 Task: Compose an email to Neane Keane with the subject 'New Team Member' and attach contacts to be added to the team member list.
Action: Mouse moved to (61, 71)
Screenshot: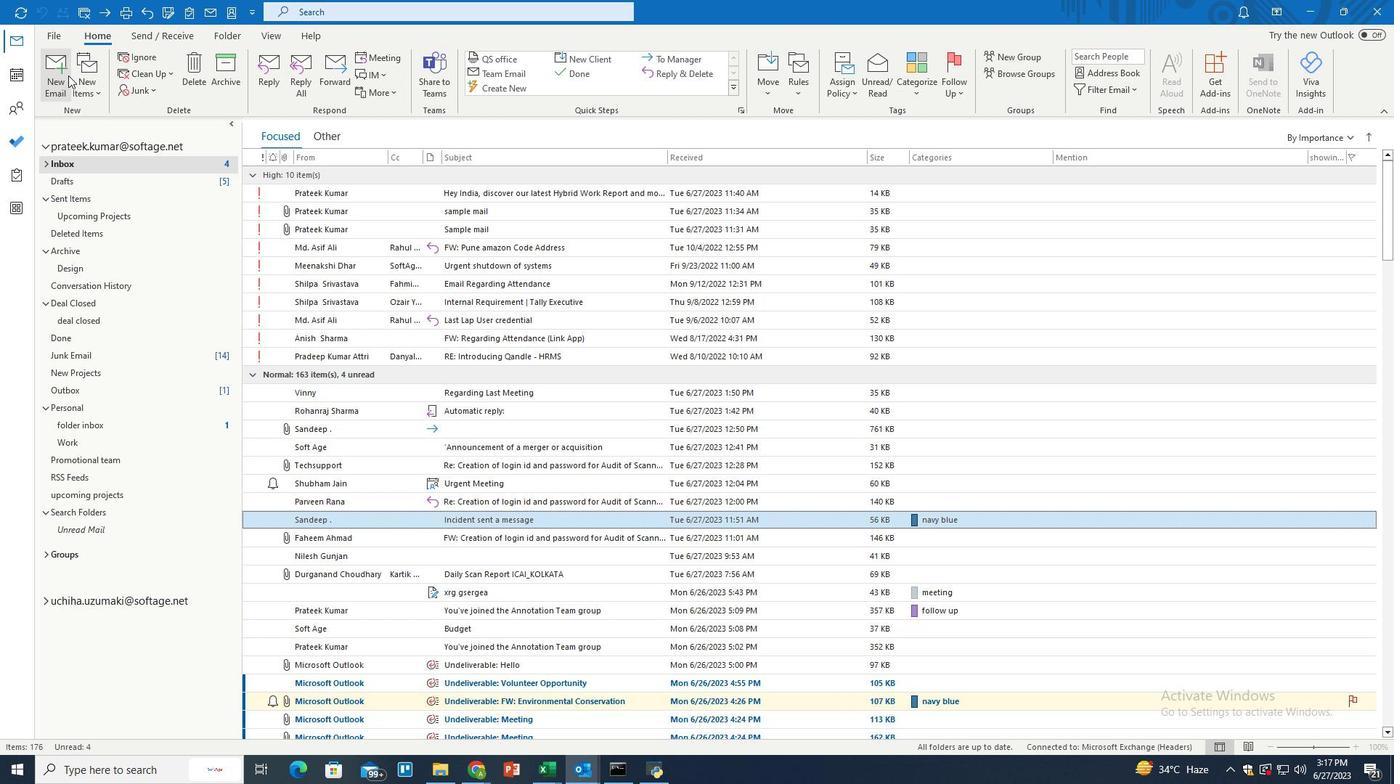 
Action: Mouse pressed left at (61, 71)
Screenshot: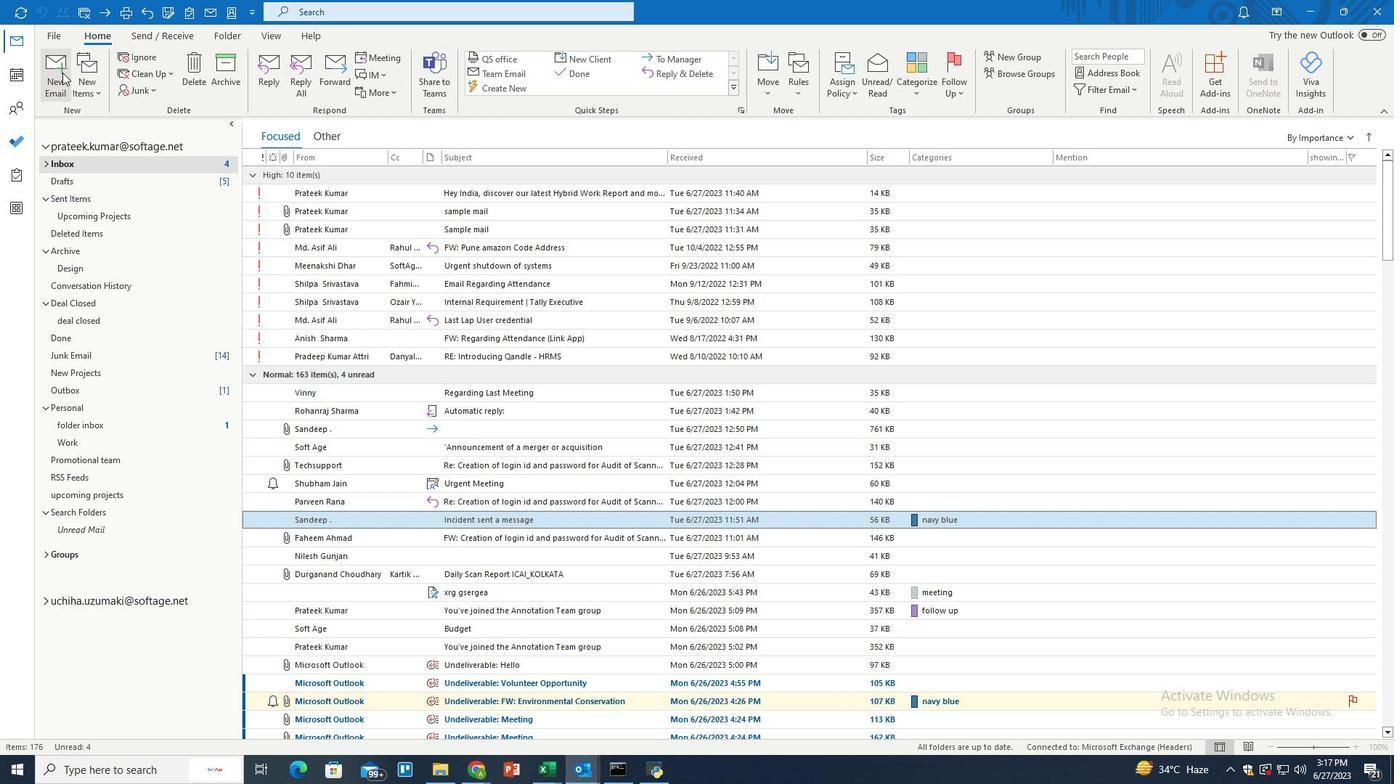 
Action: Mouse moved to (198, 169)
Screenshot: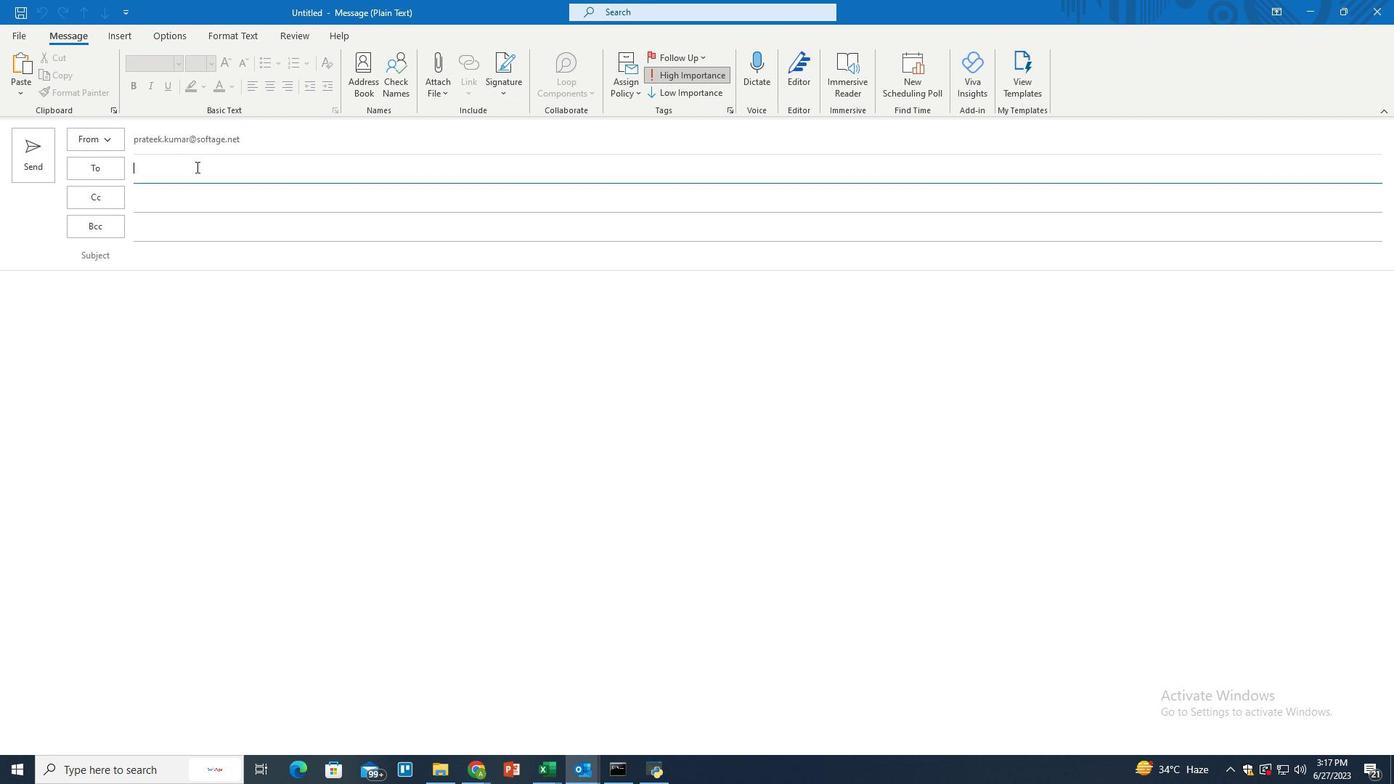
Action: Mouse pressed left at (198, 169)
Screenshot: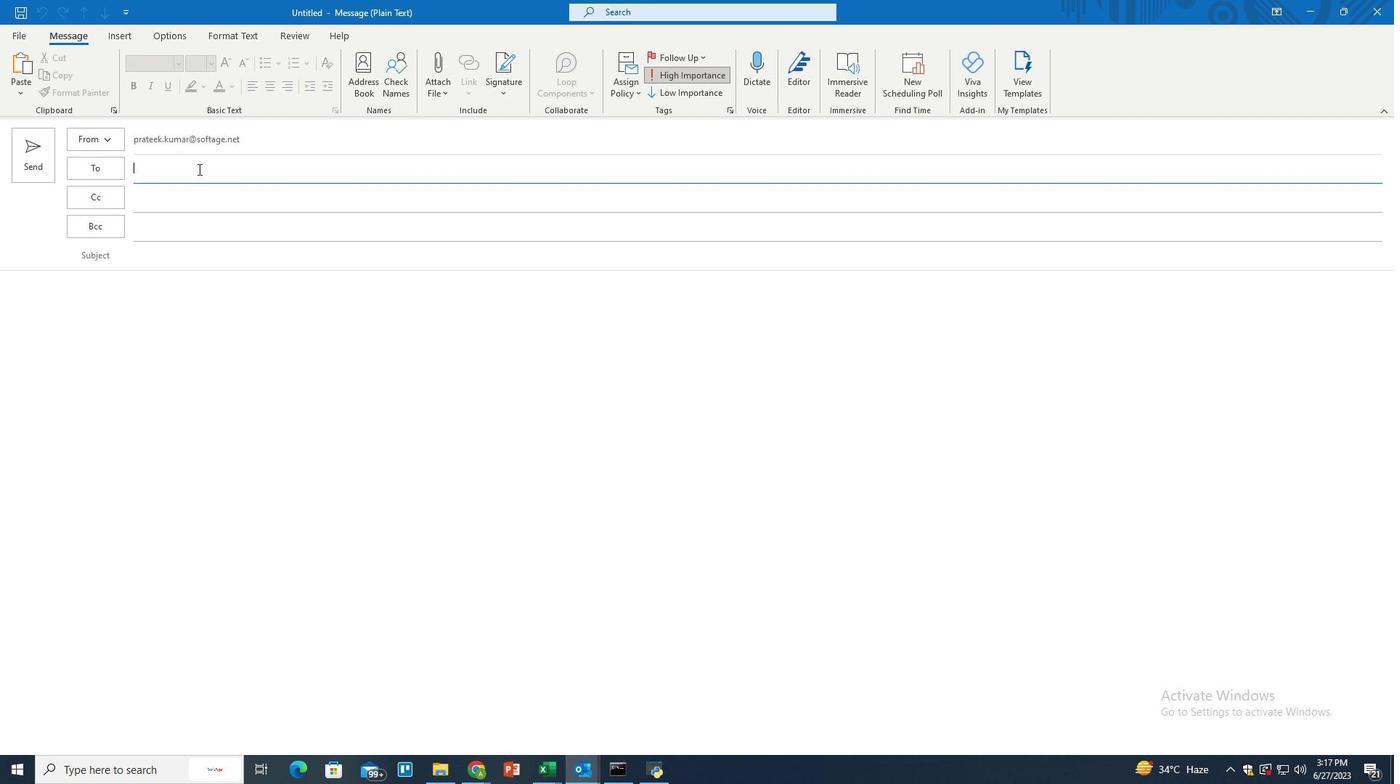 
Action: Key pressed neane<Key.enter>
Screenshot: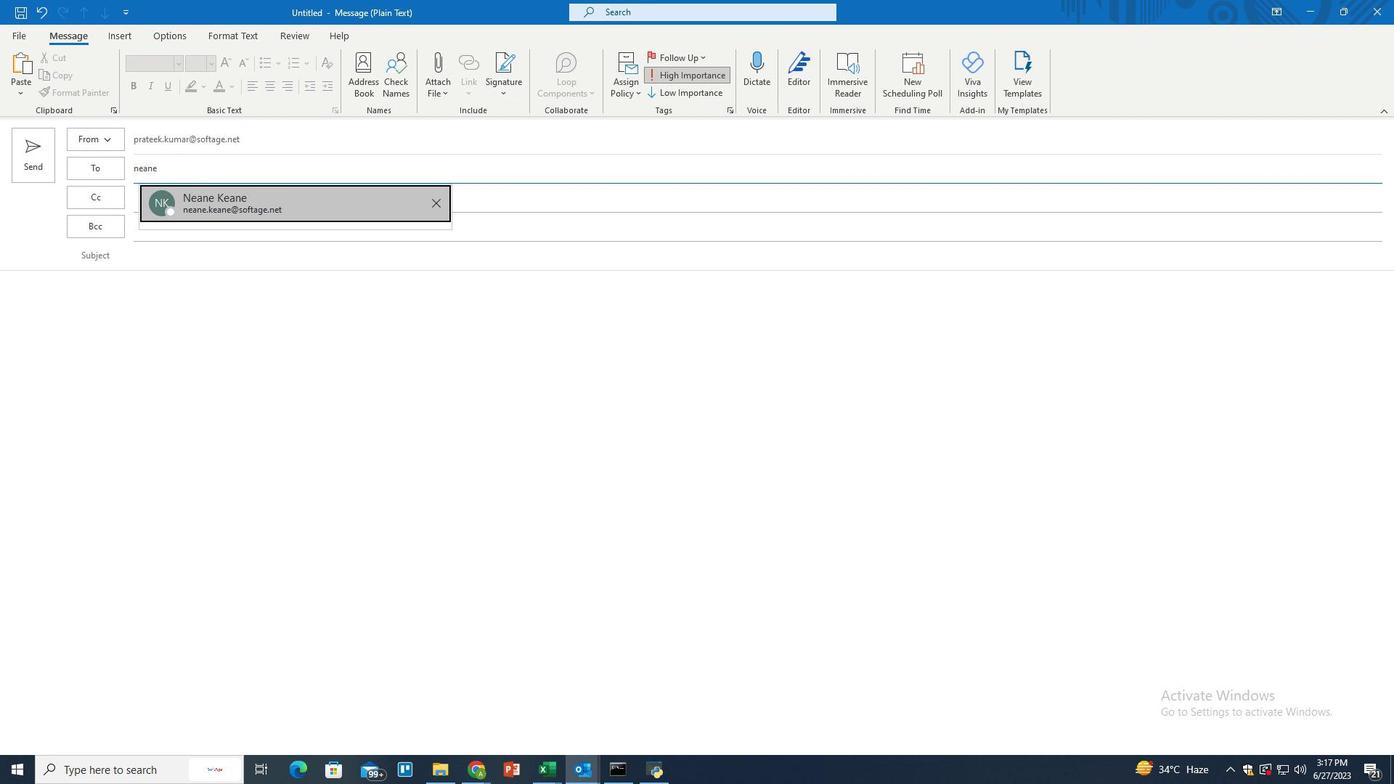 
Action: Mouse moved to (180, 256)
Screenshot: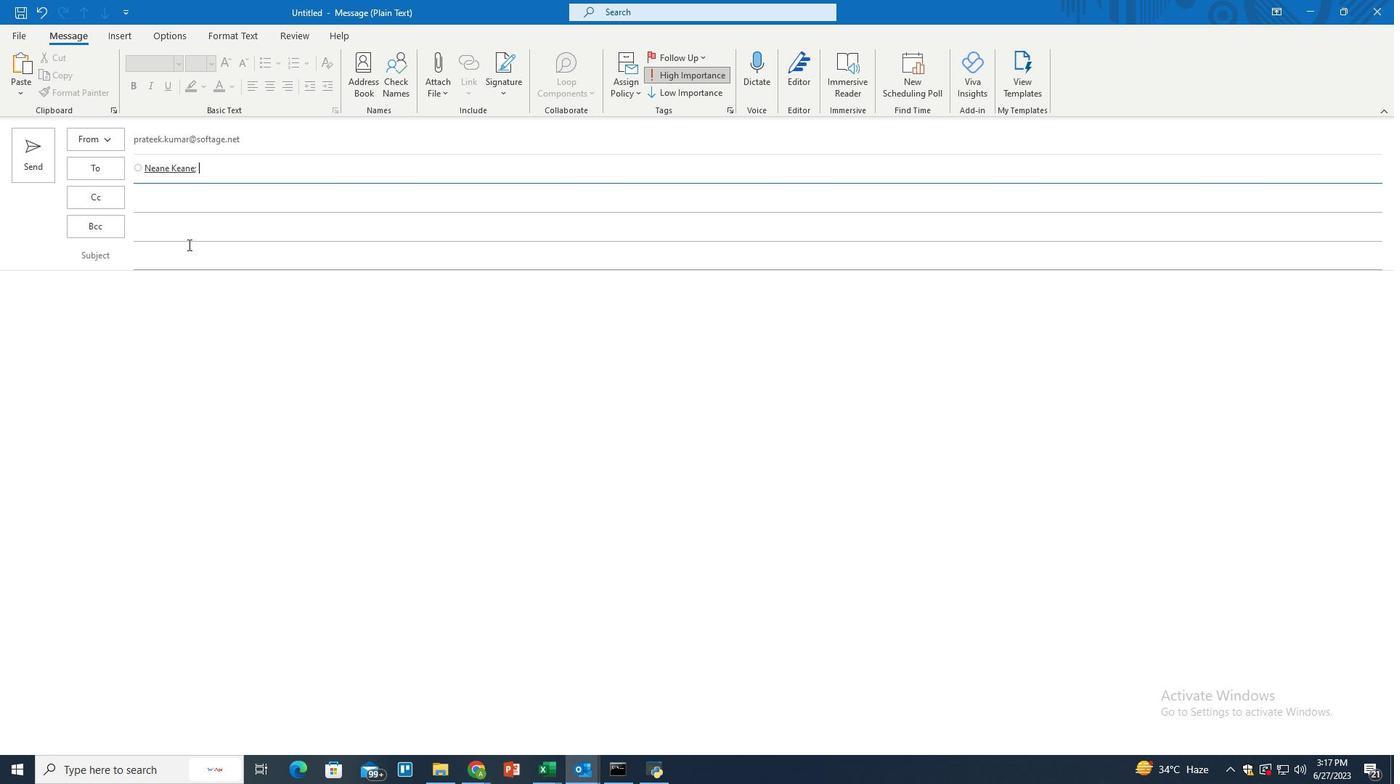 
Action: Mouse pressed left at (180, 256)
Screenshot: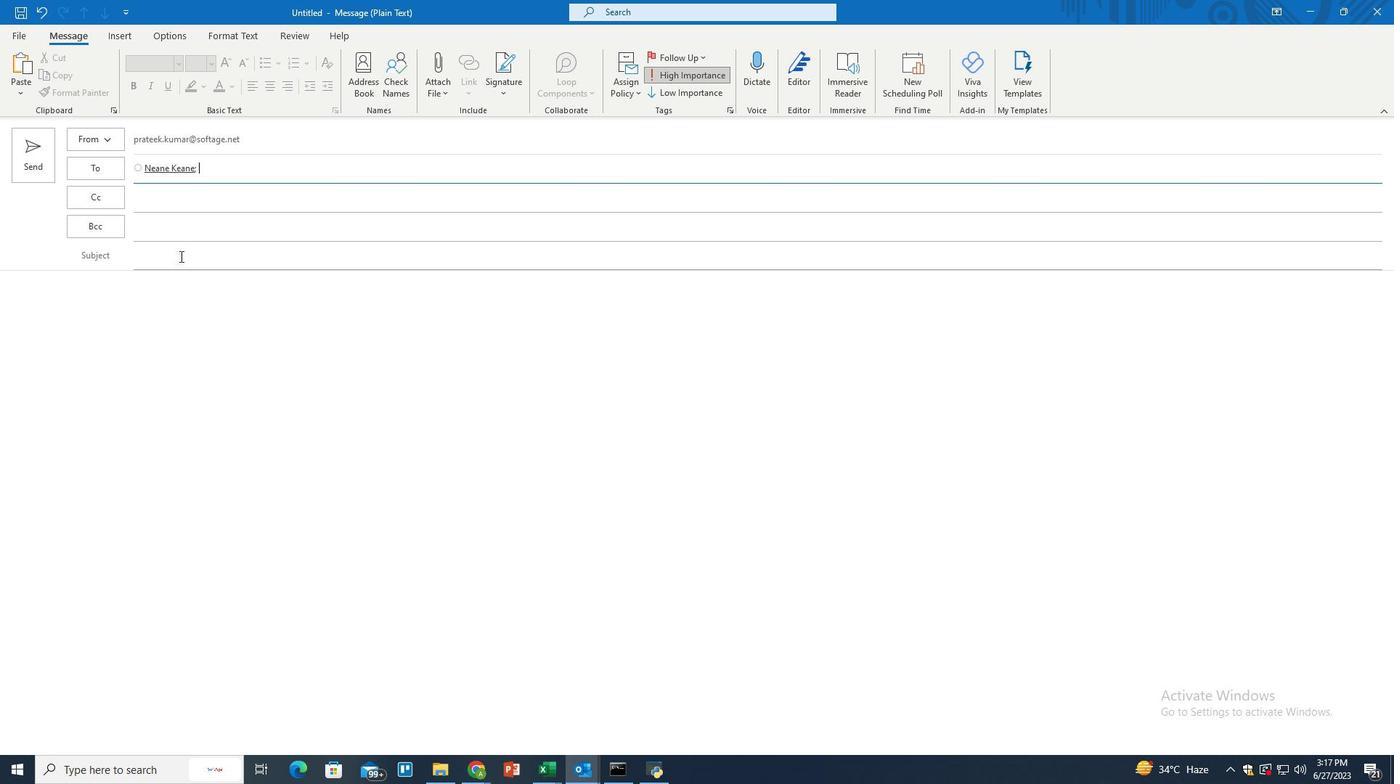 
Action: Key pressed <Key.shift>New<Key.space><Key.shift>Team<Key.space><Key.shift>Member
Screenshot: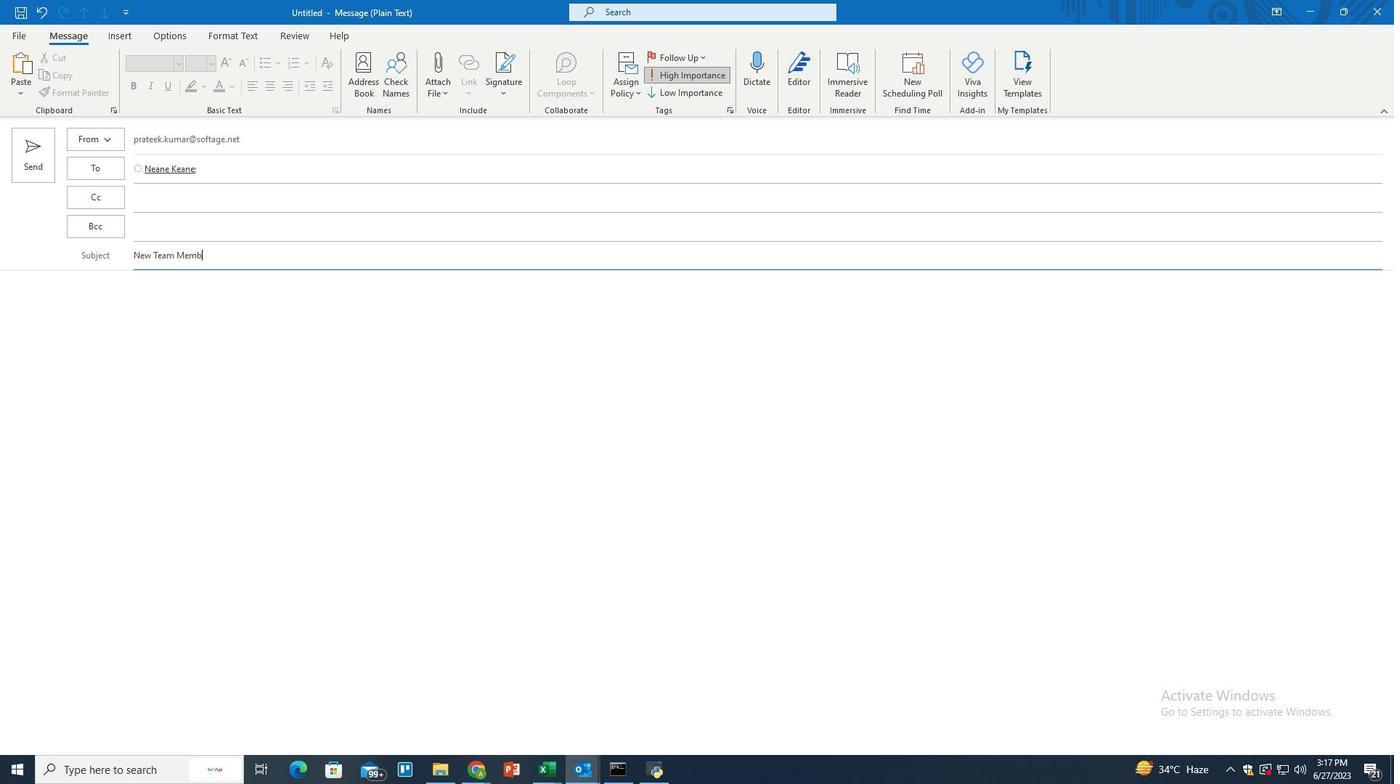 
Action: Mouse moved to (189, 329)
Screenshot: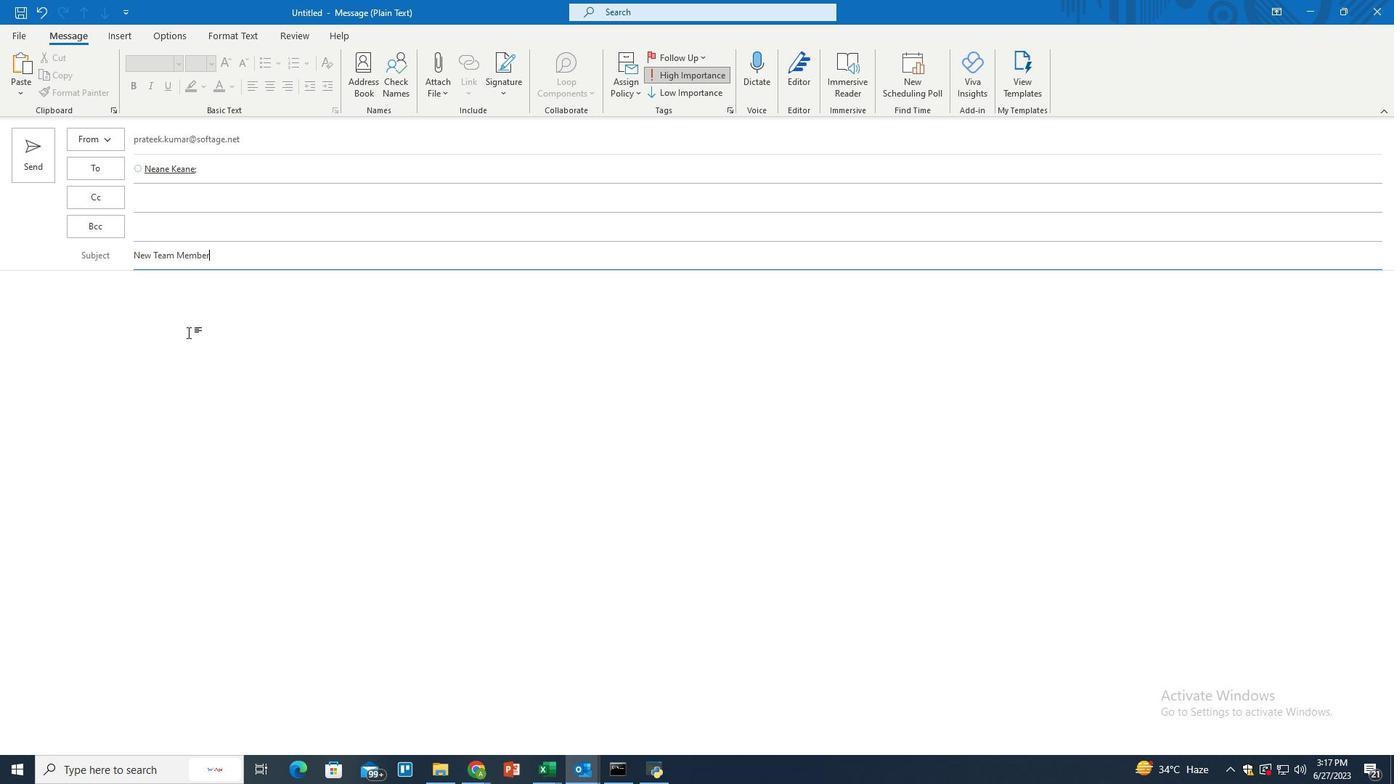 
Action: Mouse pressed left at (189, 329)
Screenshot: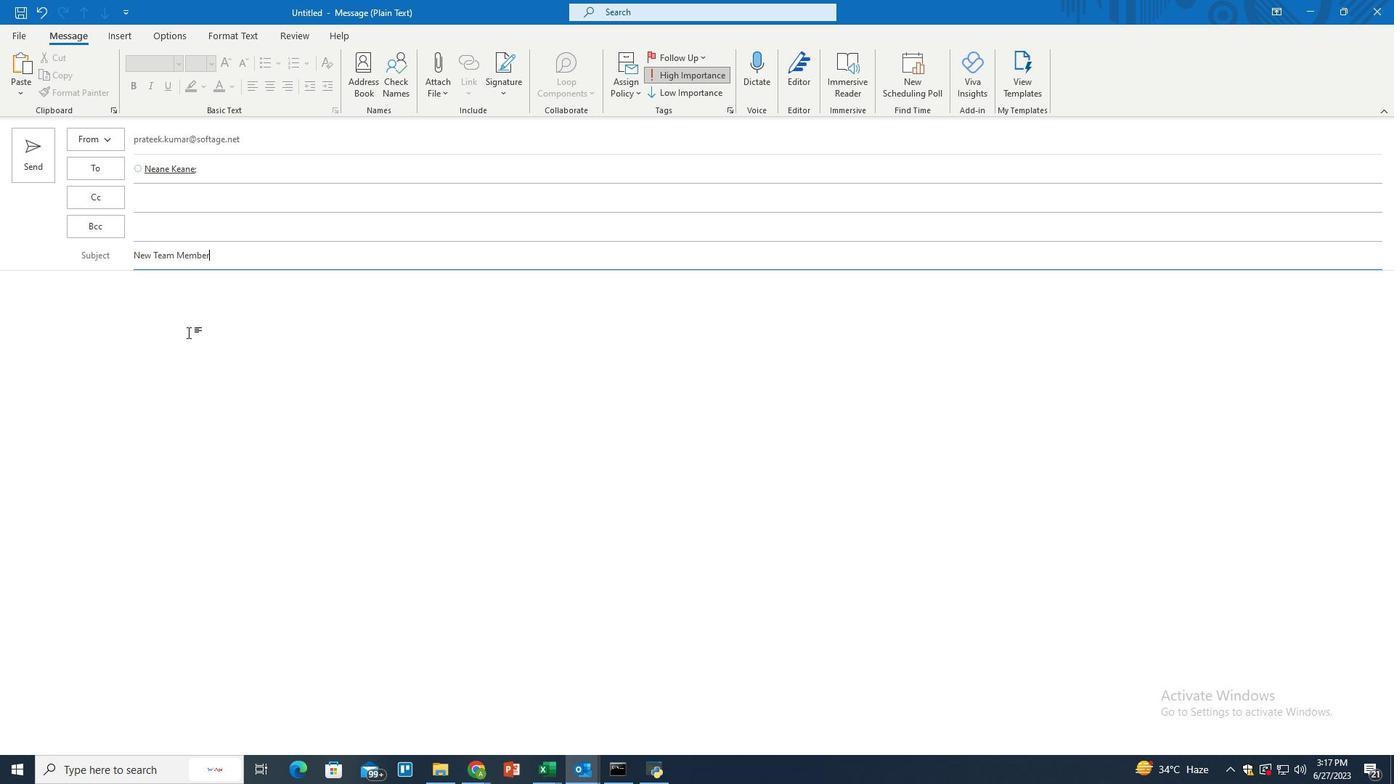 
Action: Key pressed <Key.shift>Dear<Key.space><Key.shift>Neane,<Key.space><Key.shift>Kindly<Key.space>add<Key.space>the<Key.space>attt<Key.backspace>ached<Key.space>contacts<Key.space>to<Key.space>the<Key.space>new<Key.space>team<Key.space>member<Key.space>list
Screenshot: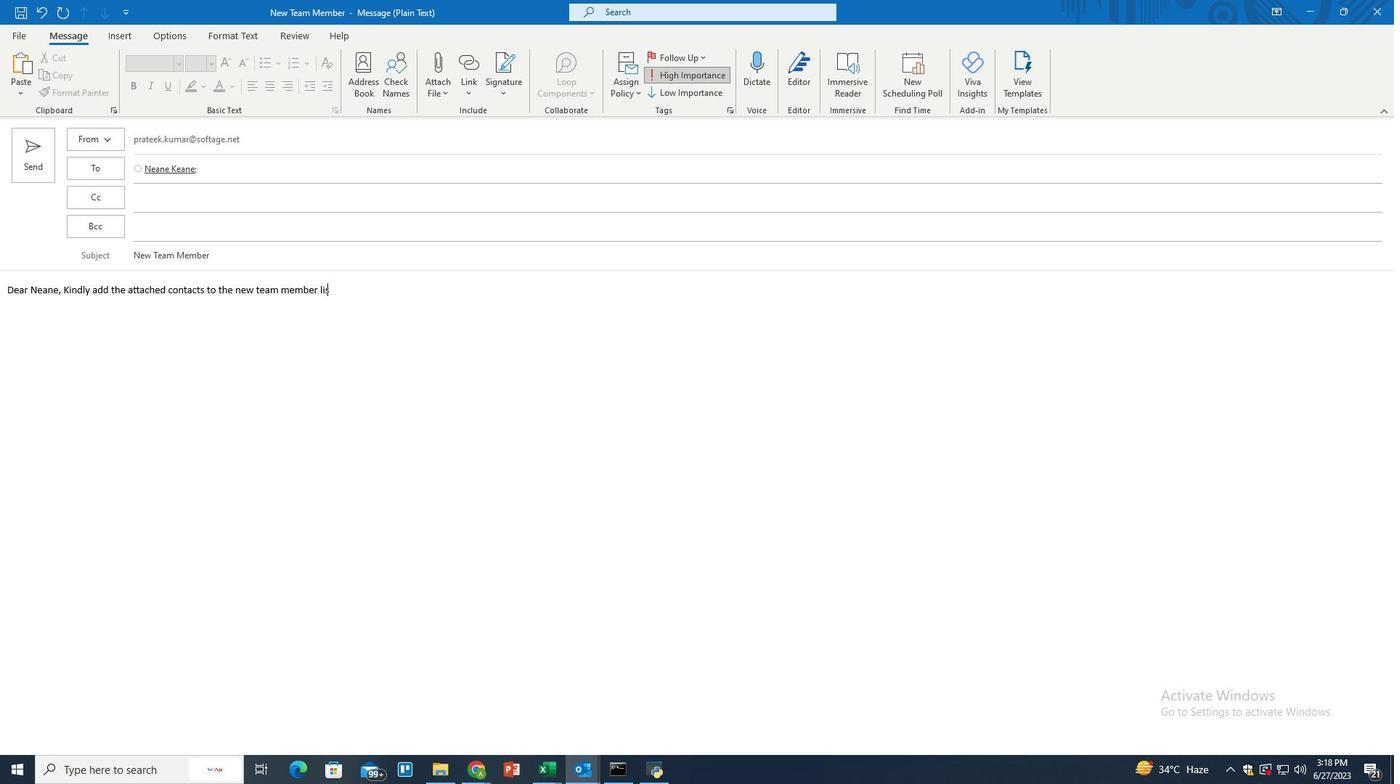 
Action: Mouse moved to (384, 306)
Screenshot: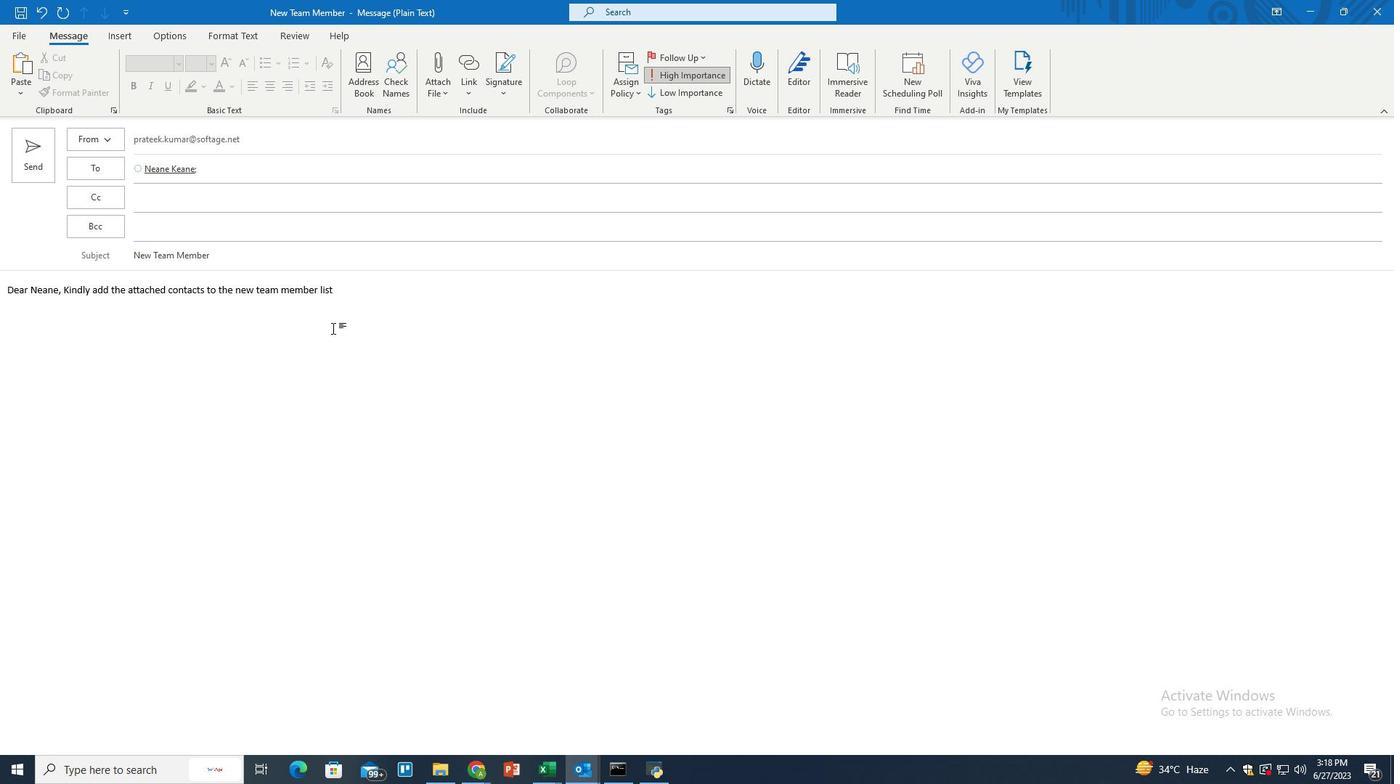 
Action: Mouse pressed left at (384, 306)
Screenshot: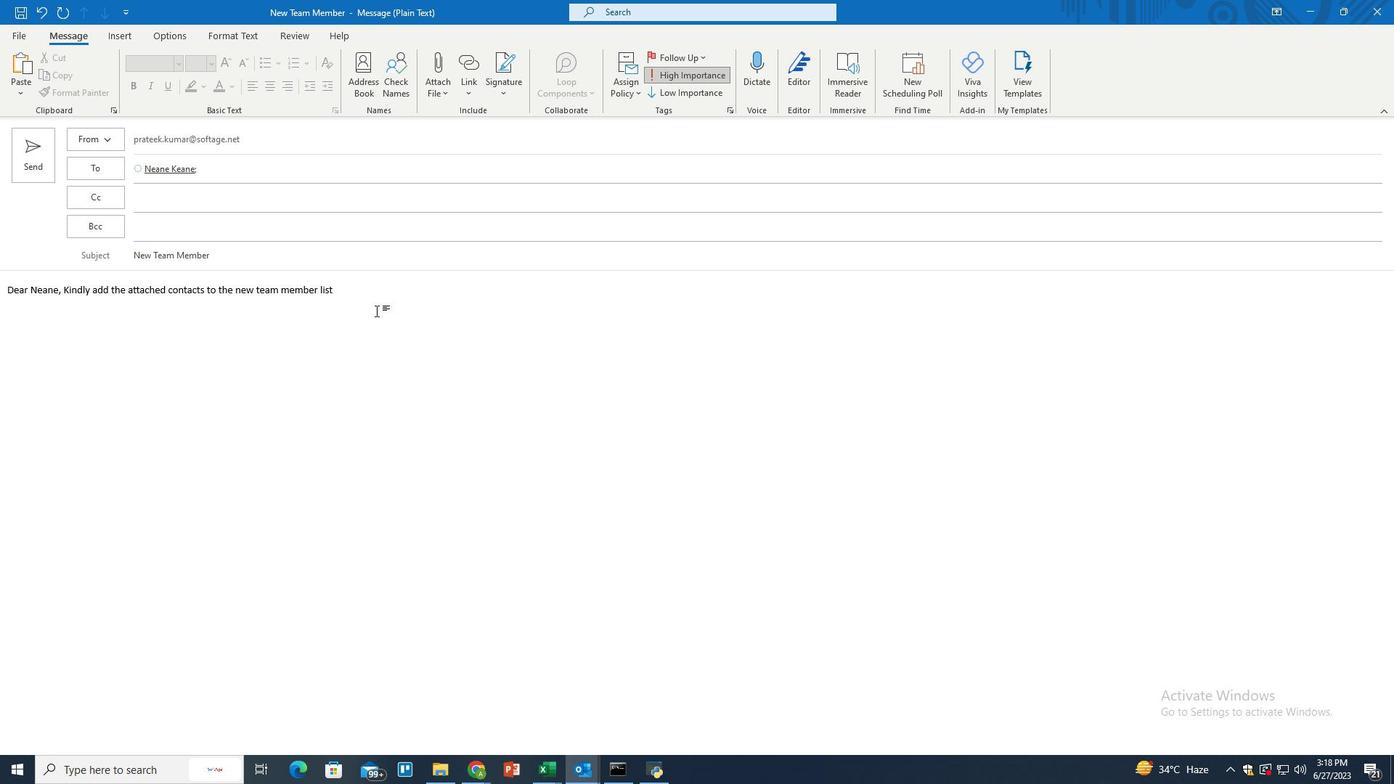 
Action: Mouse moved to (126, 35)
Screenshot: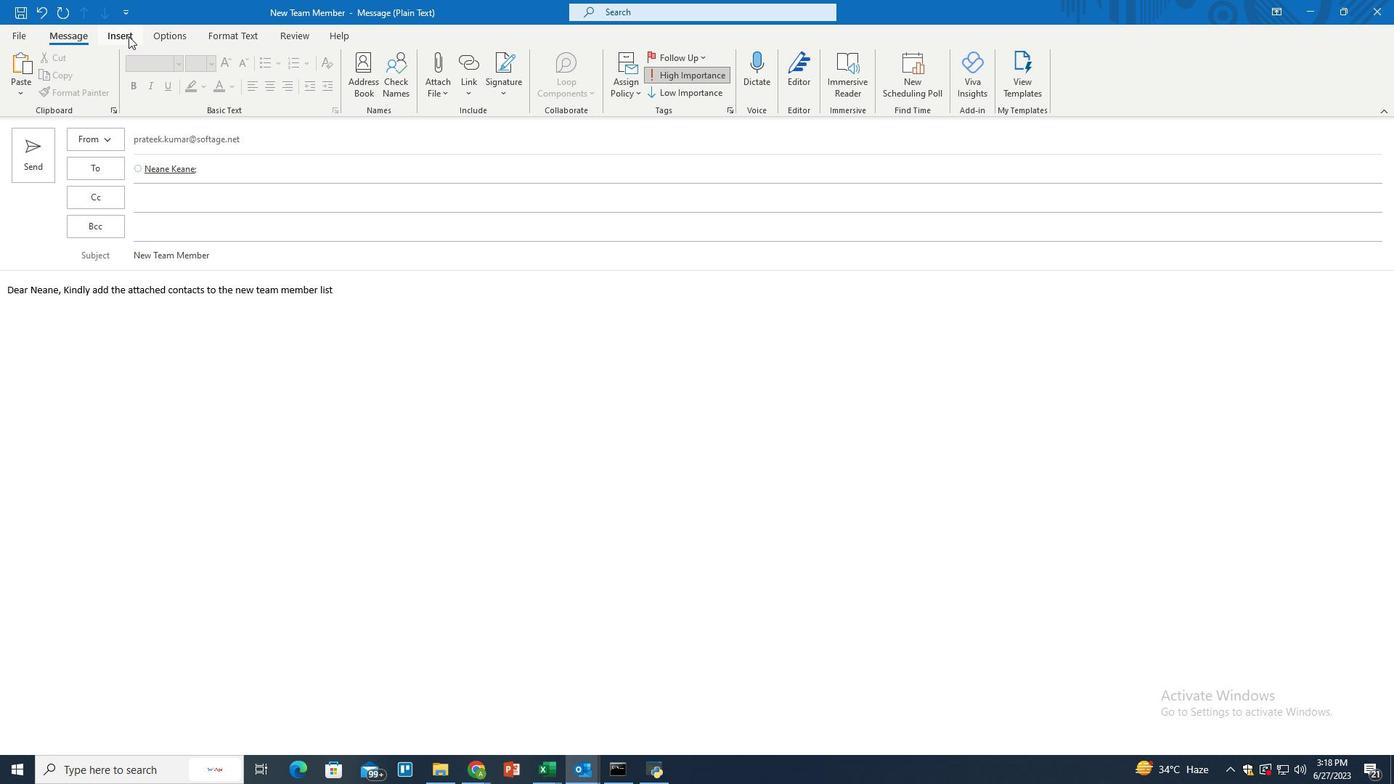 
Action: Mouse pressed left at (126, 35)
Screenshot: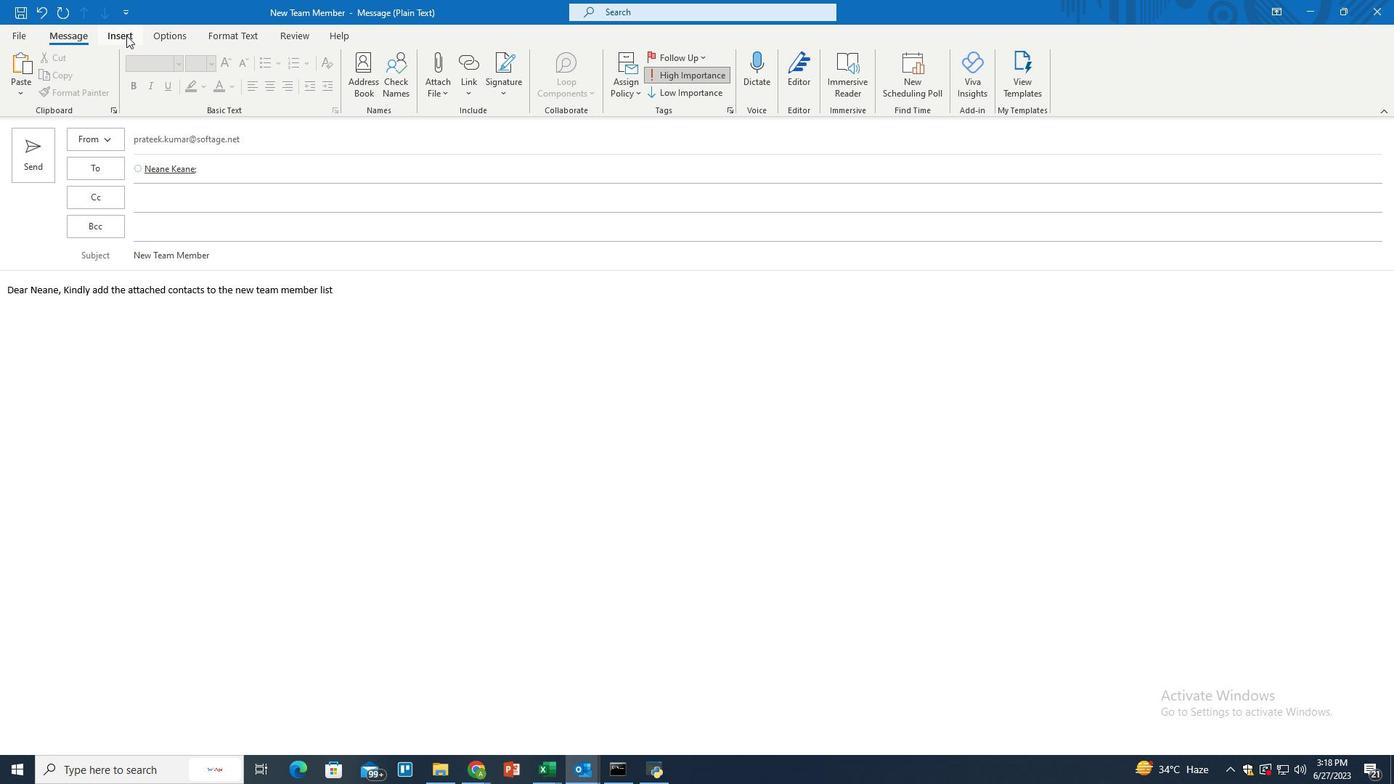 
Action: Mouse moved to (58, 68)
Screenshot: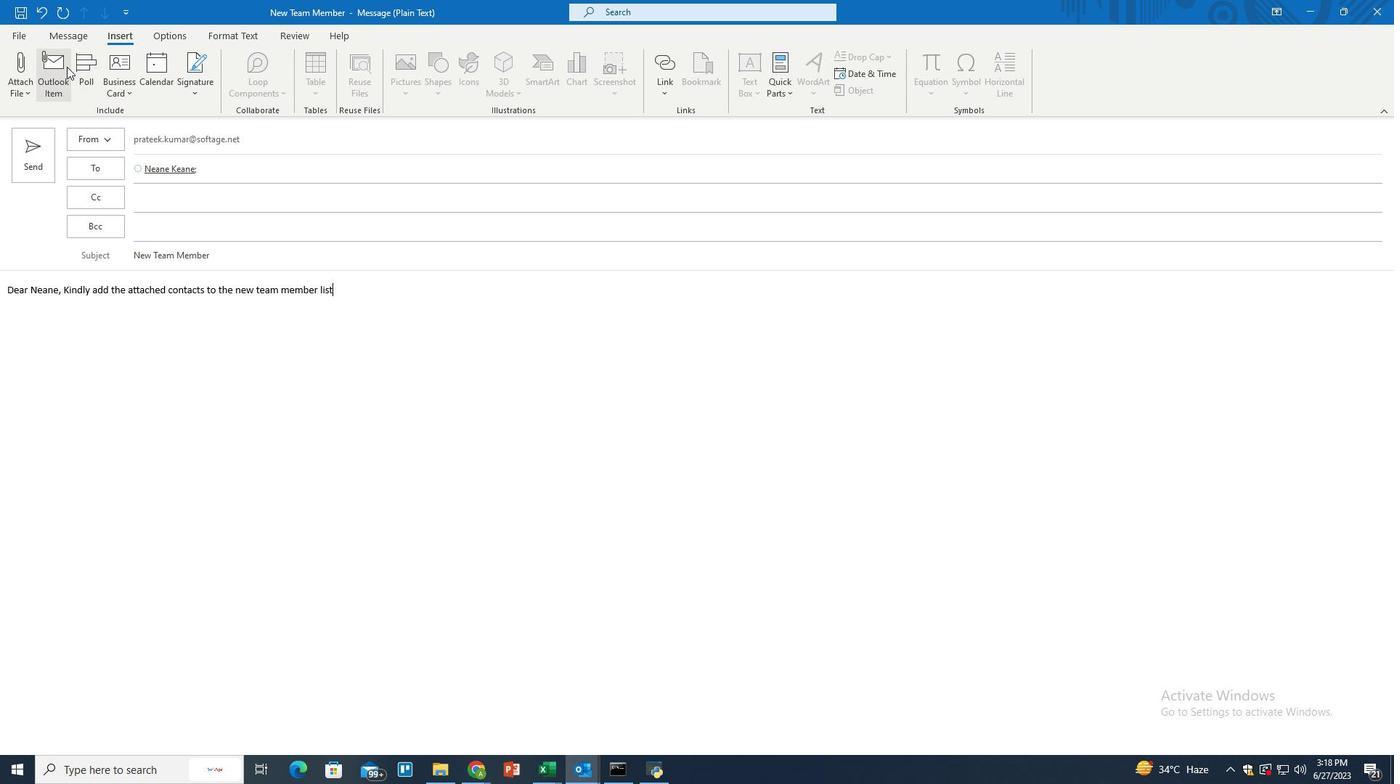 
Action: Mouse pressed left at (58, 68)
Screenshot: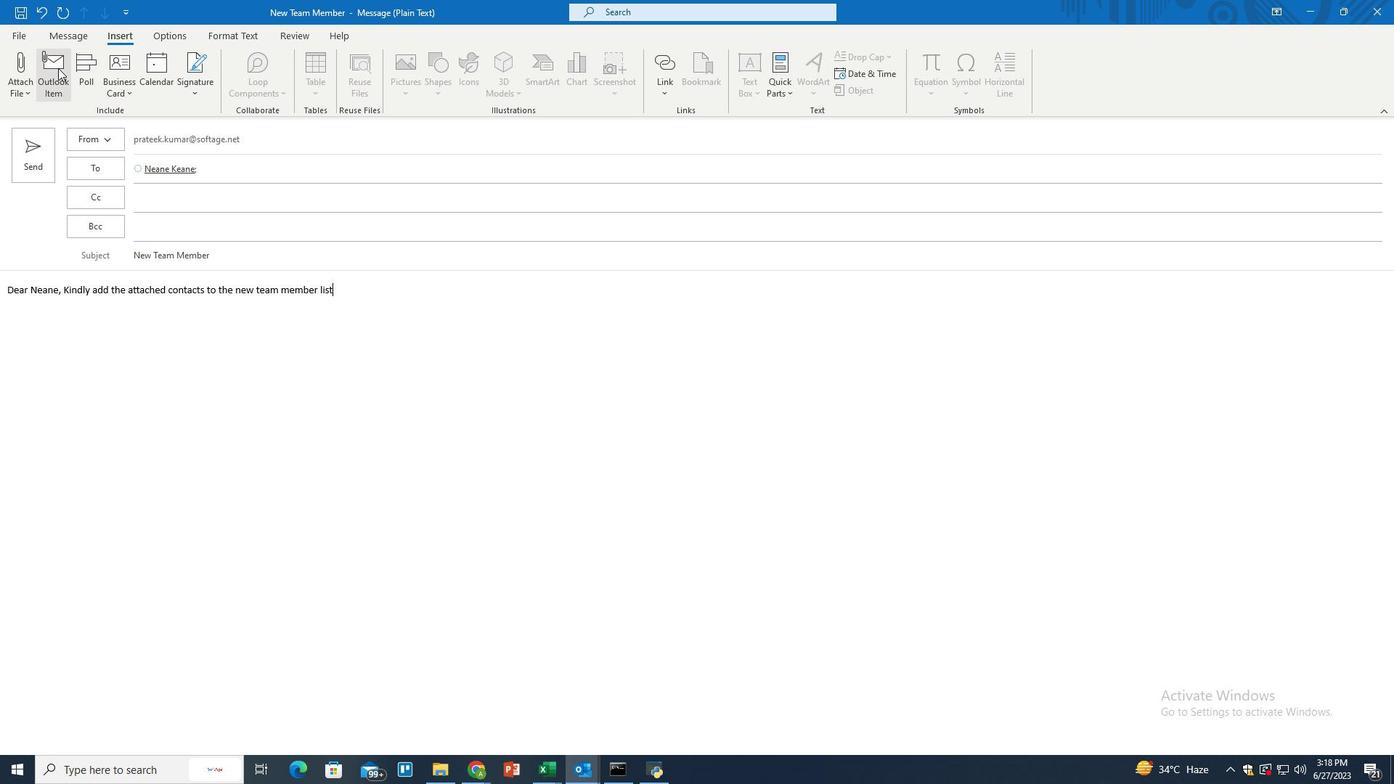 
Action: Mouse moved to (378, 299)
Screenshot: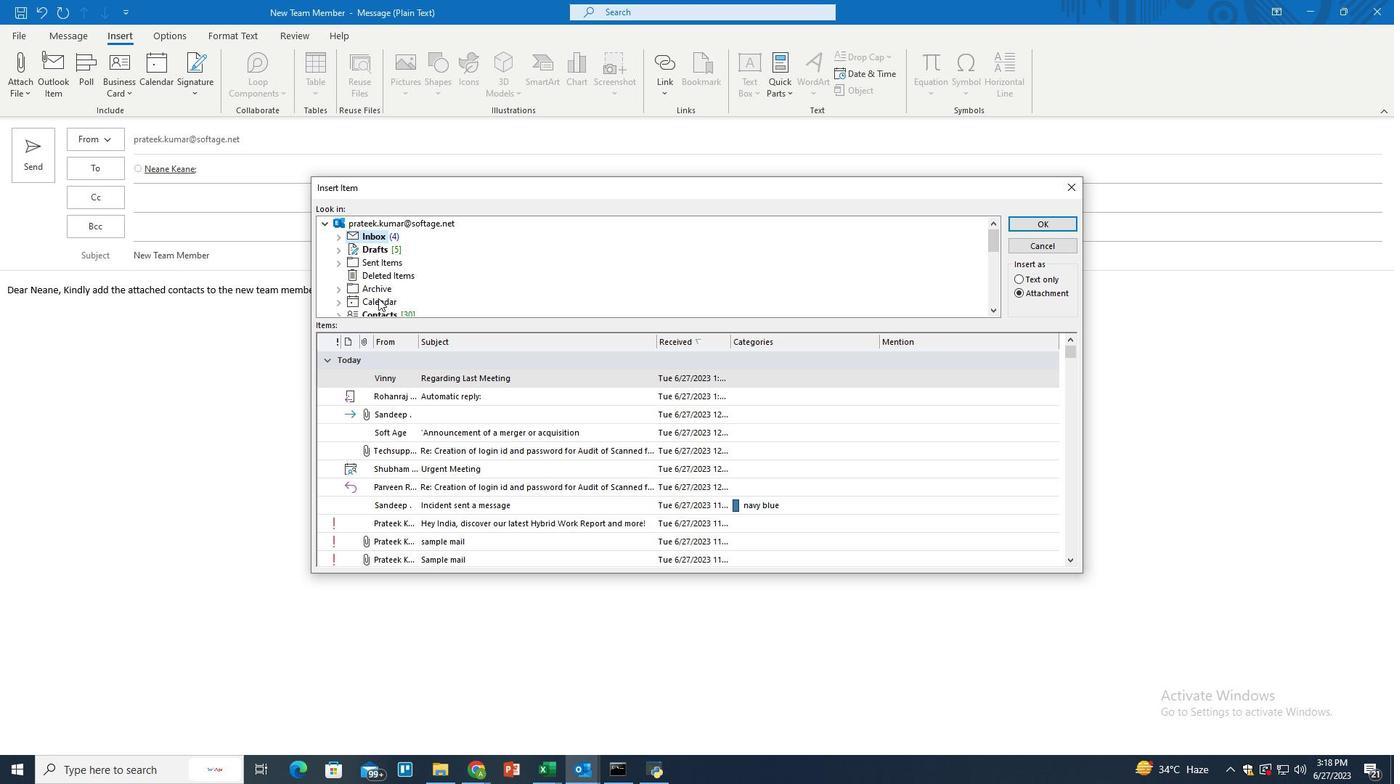 
Action: Mouse pressed left at (378, 299)
Screenshot: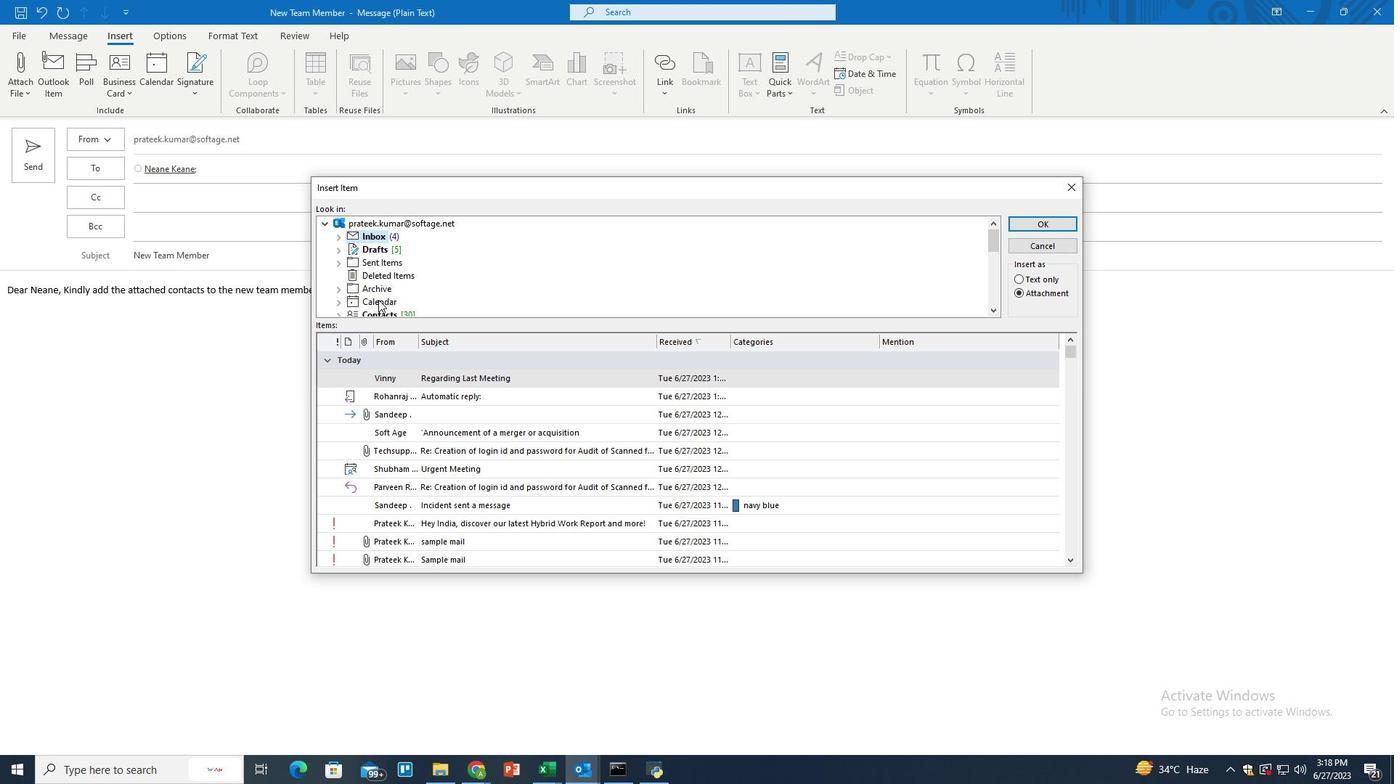 
Action: Mouse moved to (382, 279)
Screenshot: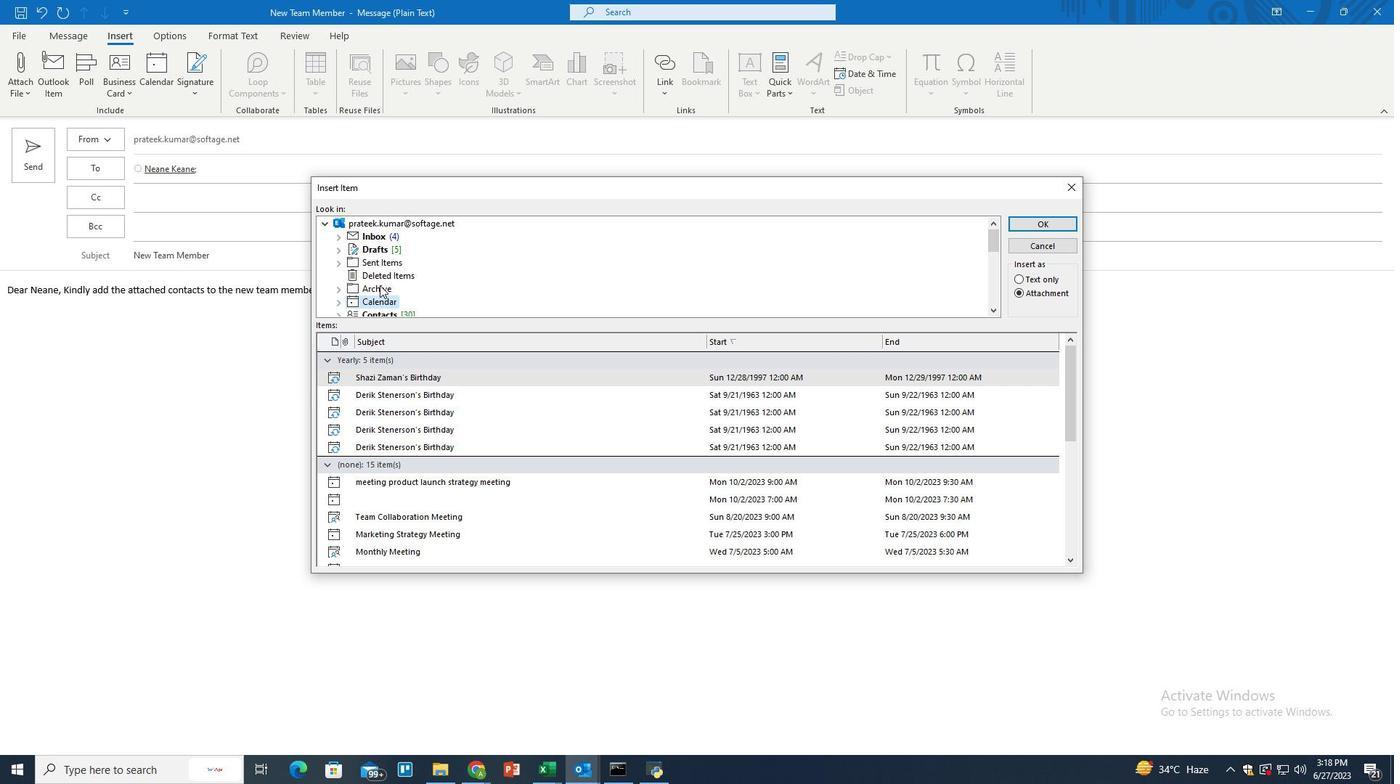 
Action: Mouse scrolled (382, 278) with delta (0, 0)
Screenshot: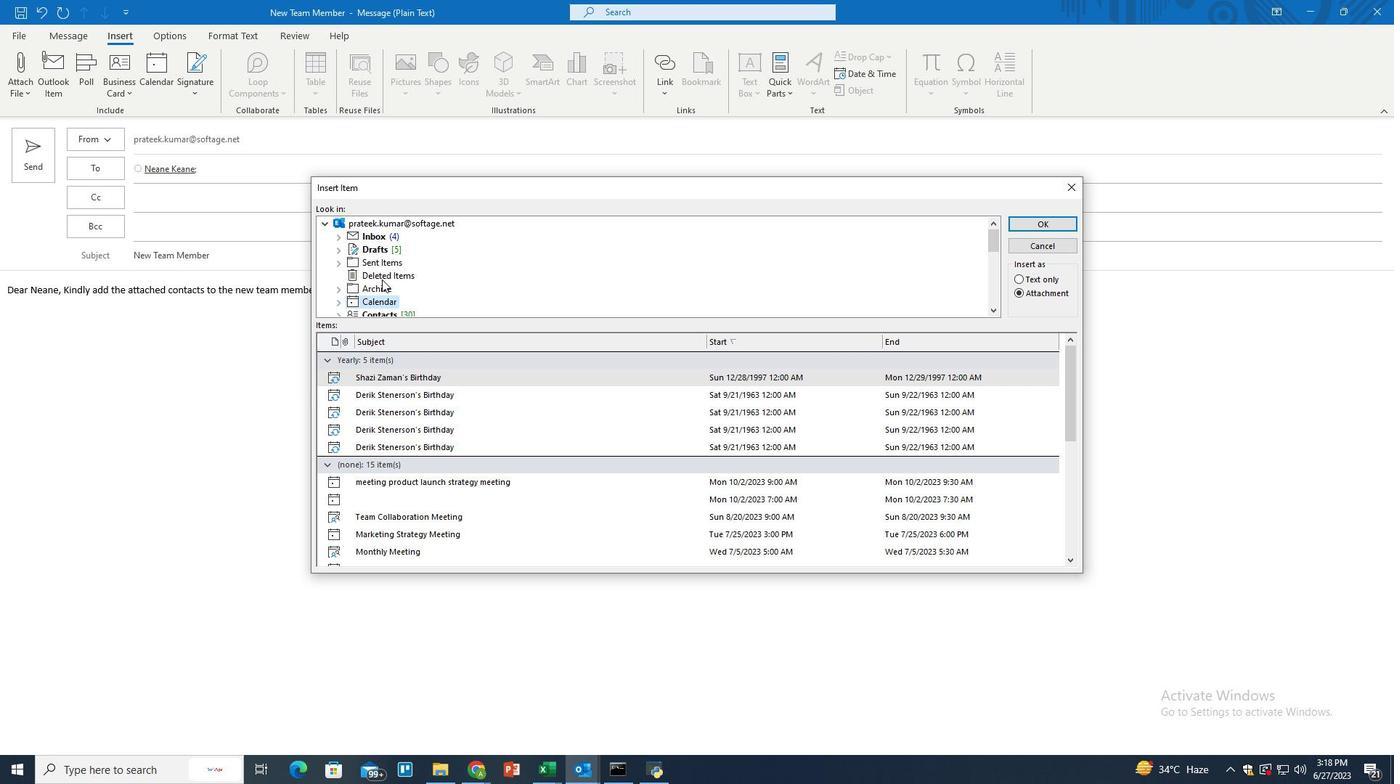 
Action: Mouse moved to (384, 276)
Screenshot: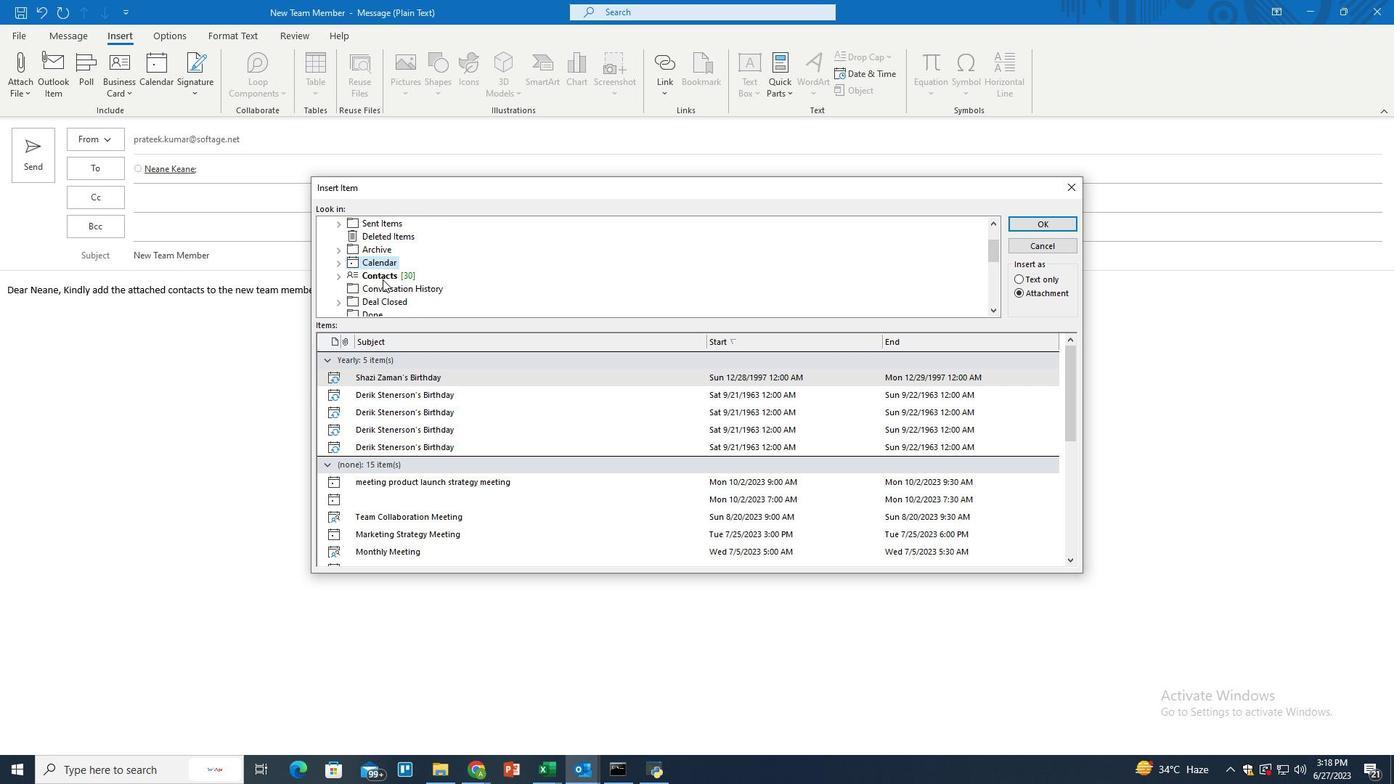 
Action: Mouse pressed left at (384, 276)
Screenshot: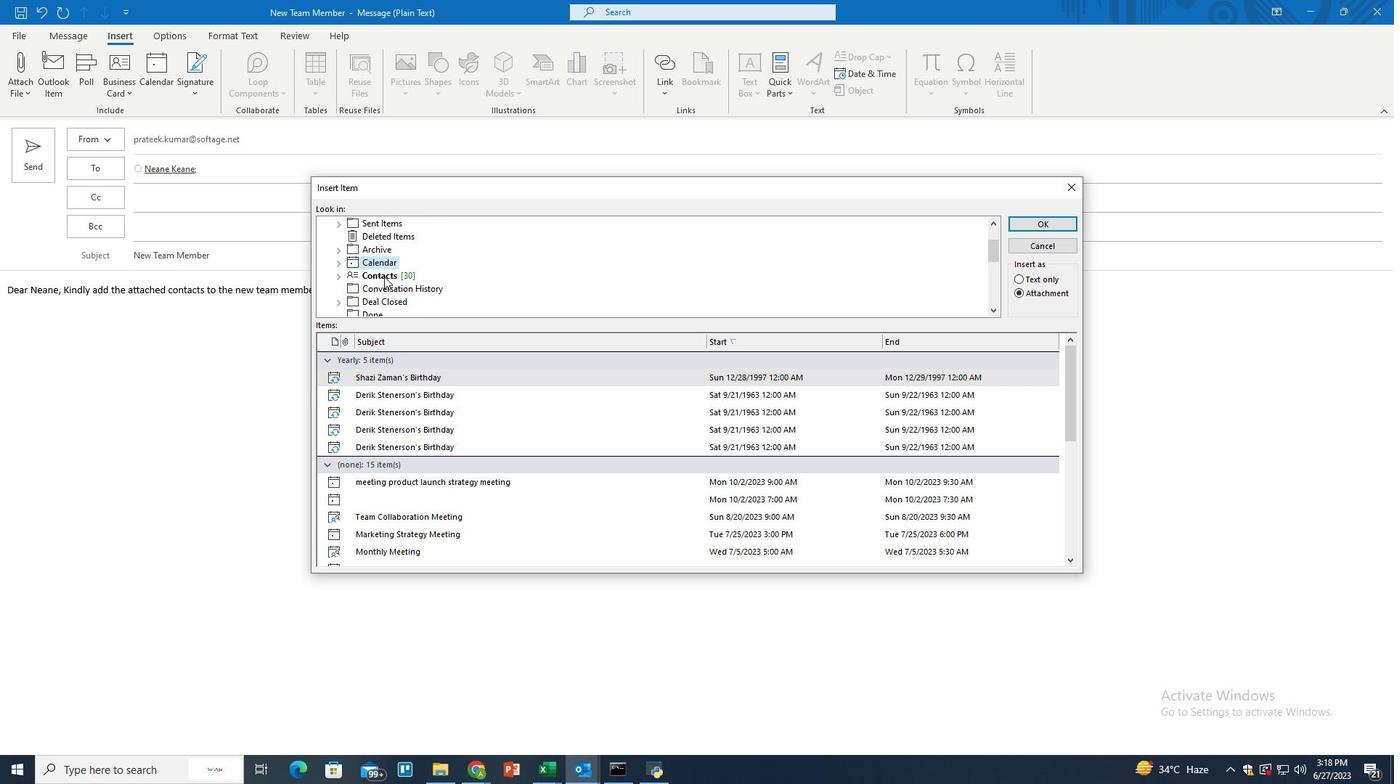 
Action: Mouse moved to (412, 371)
Screenshot: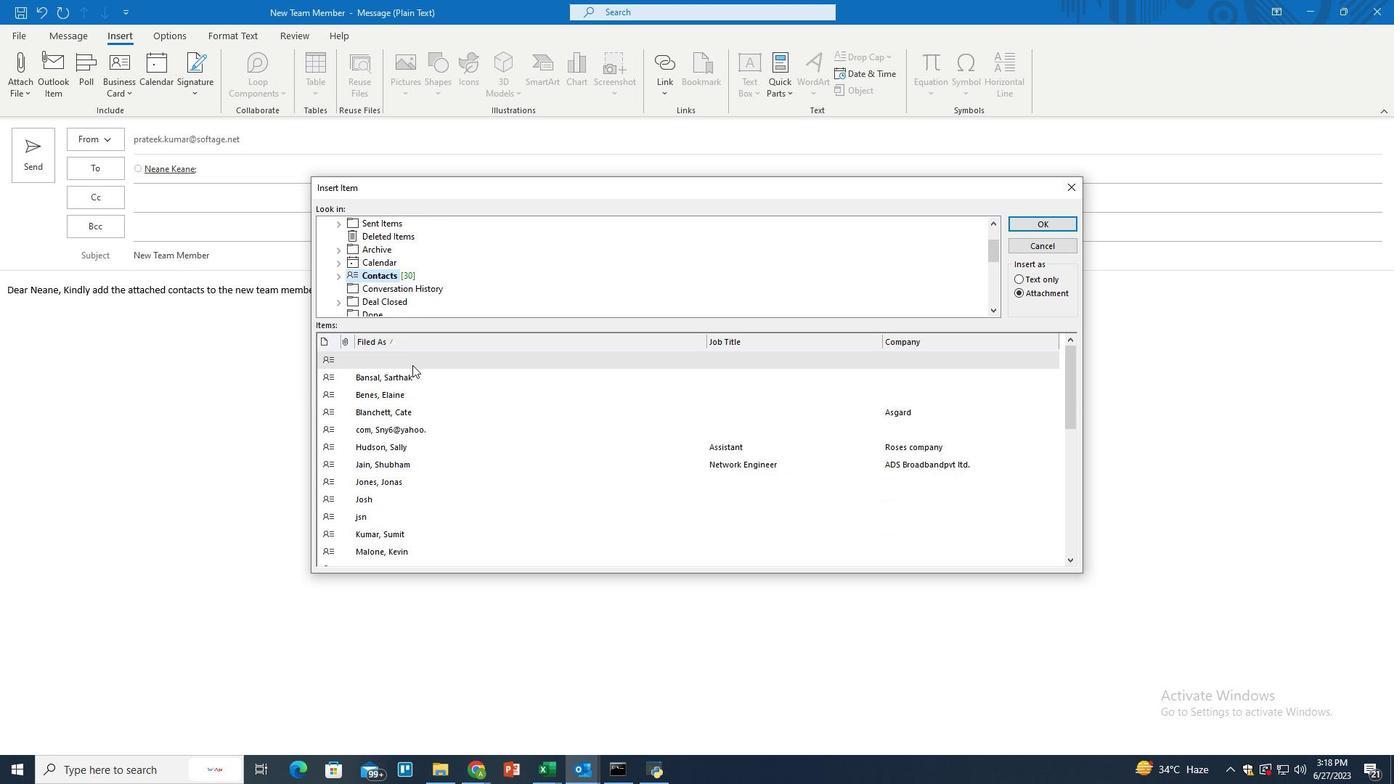 
Action: Mouse scrolled (412, 371) with delta (0, 0)
Screenshot: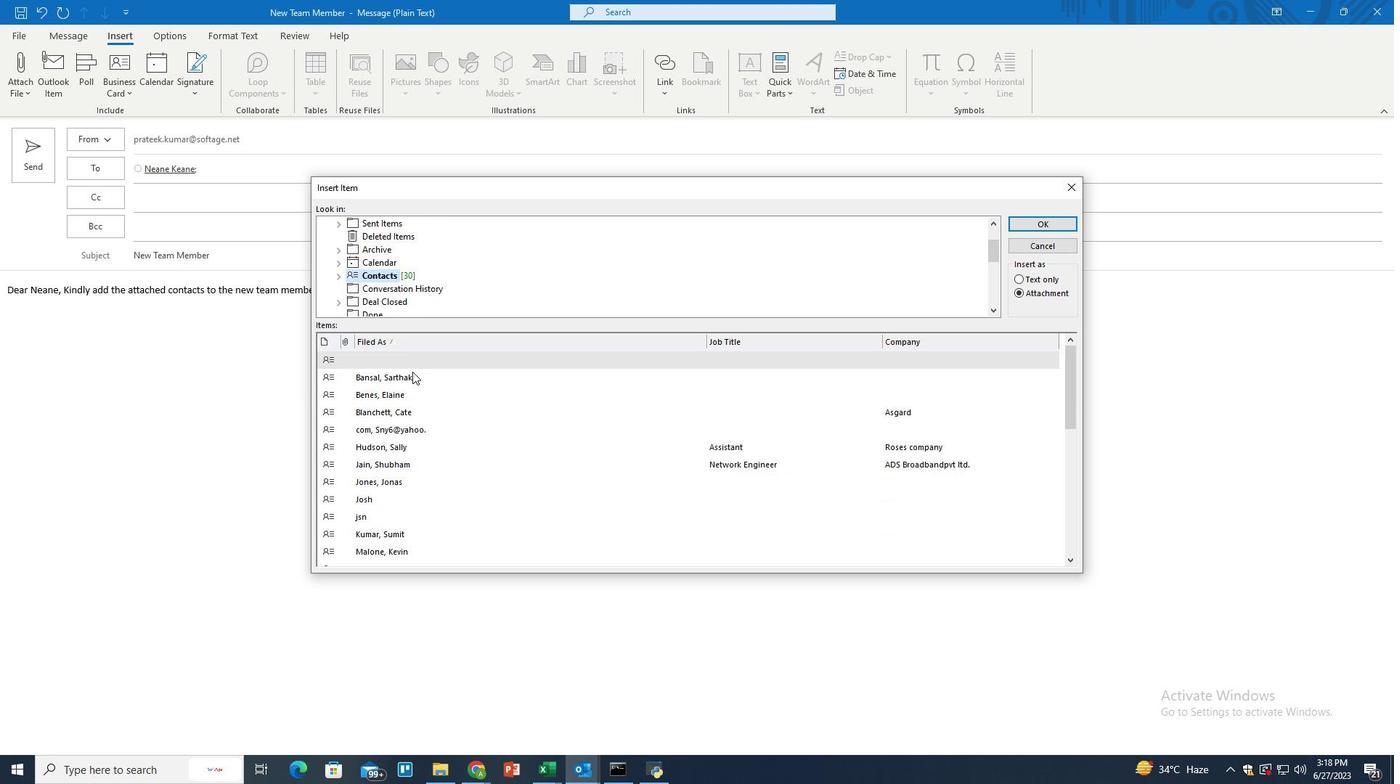 
Action: Mouse scrolled (412, 371) with delta (0, 0)
Screenshot: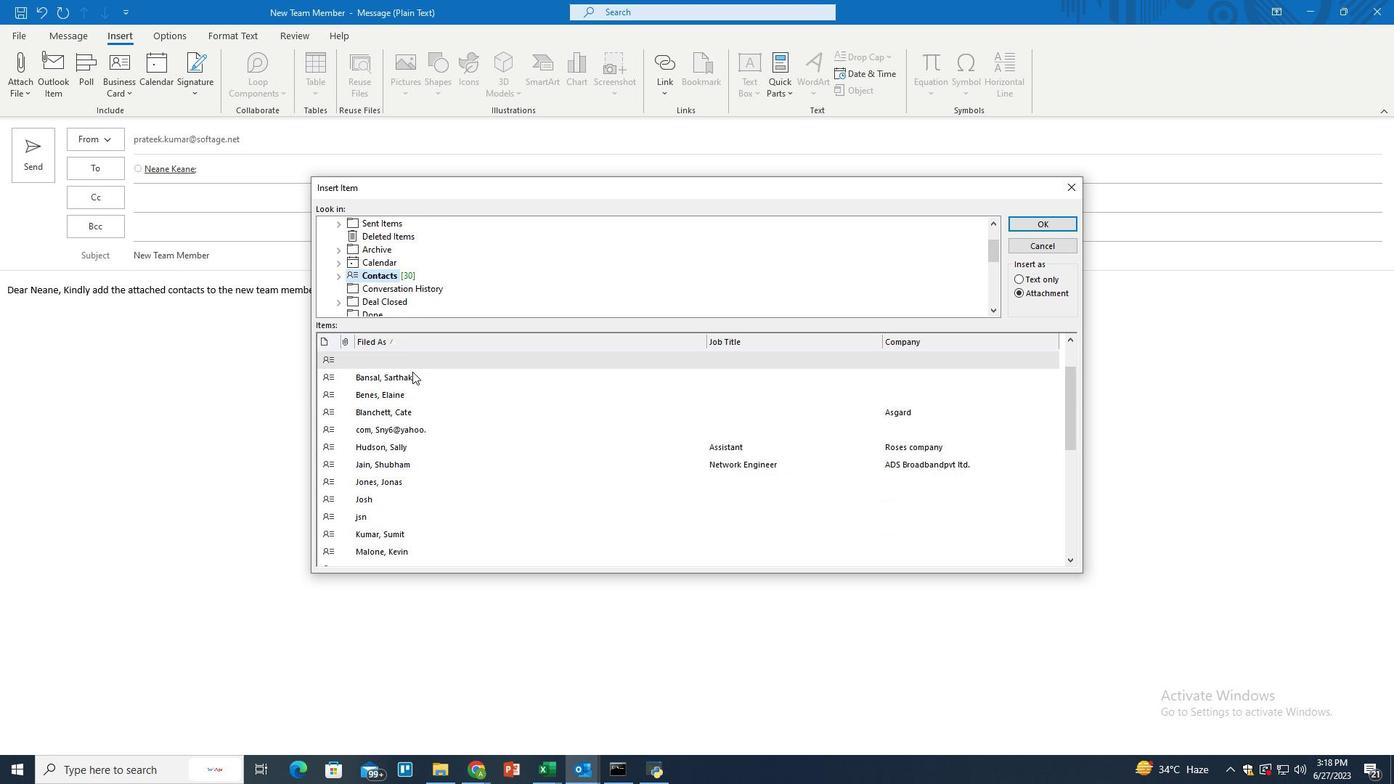 
Action: Mouse scrolled (412, 371) with delta (0, 0)
Screenshot: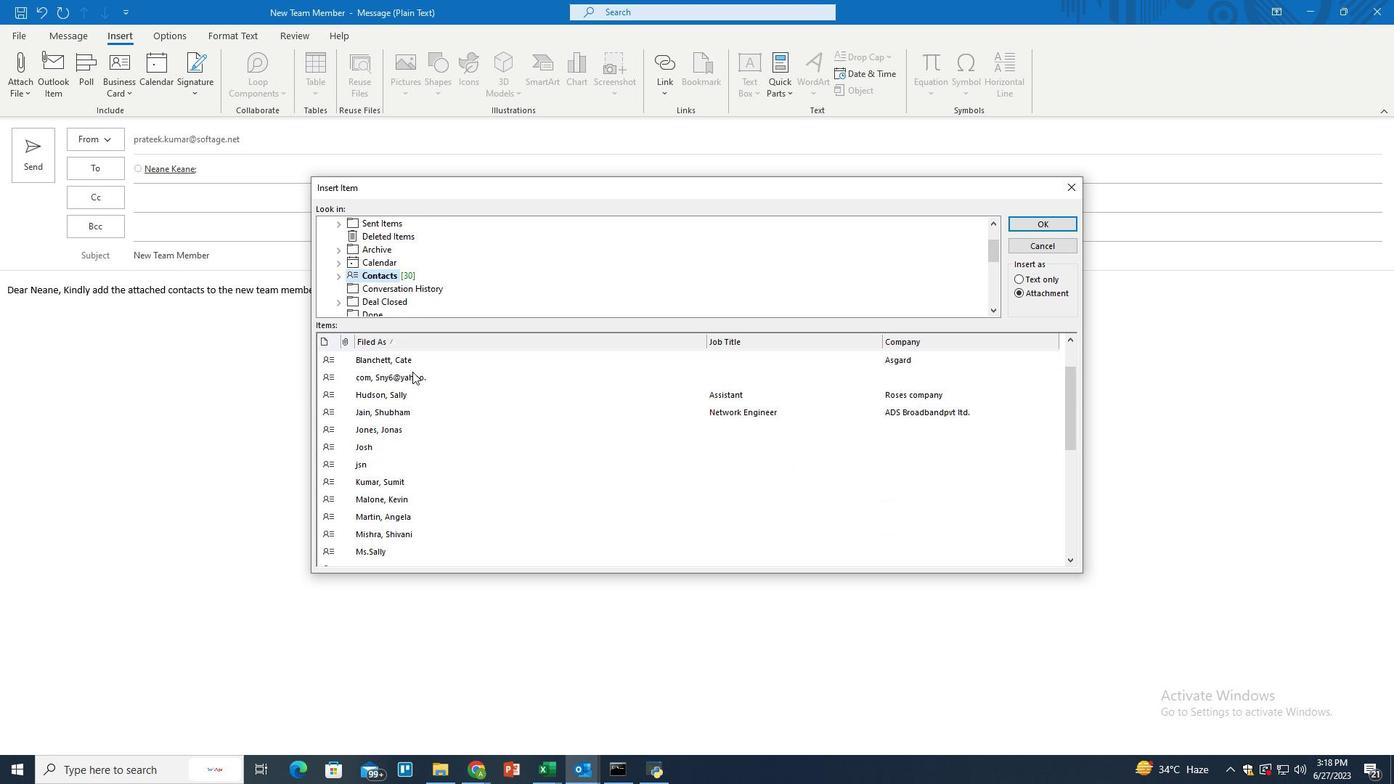 
Action: Mouse moved to (411, 408)
Screenshot: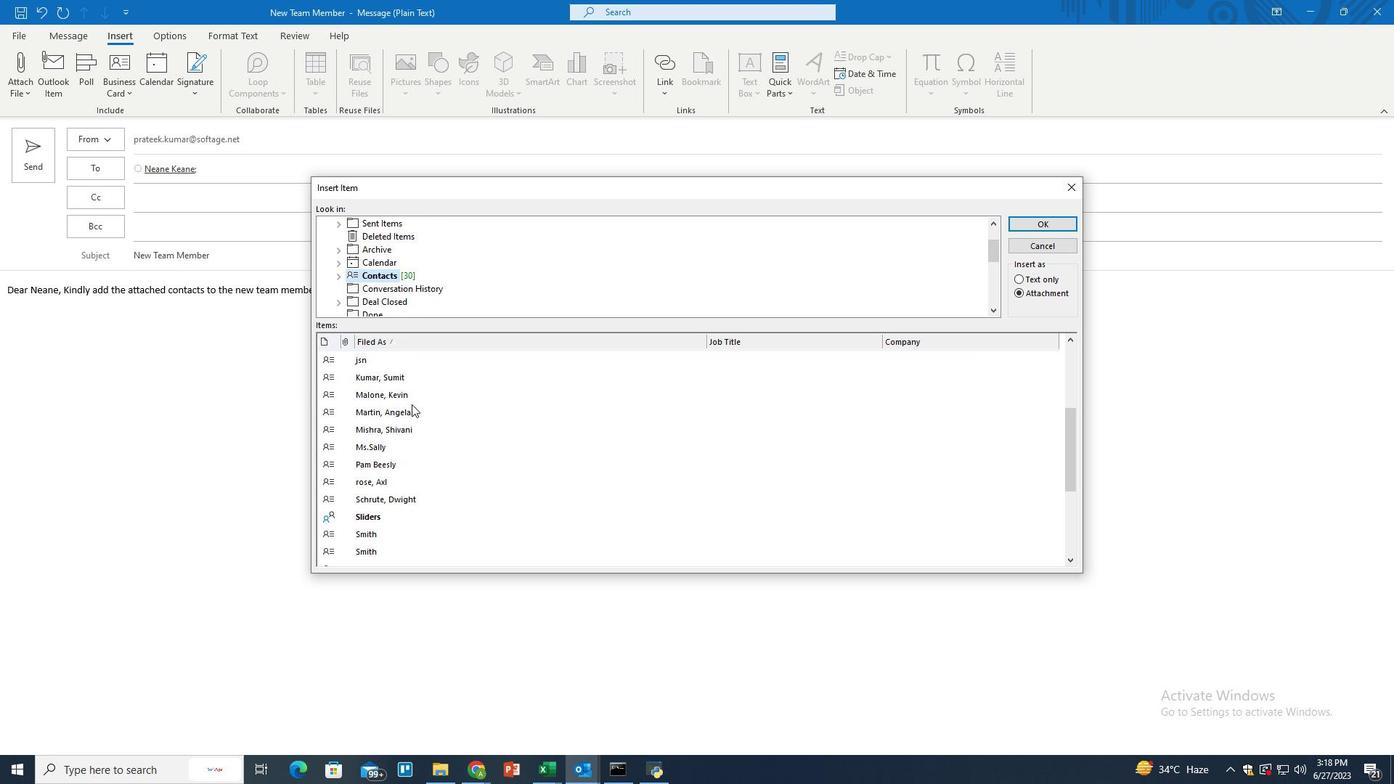 
Action: Mouse pressed left at (411, 408)
Screenshot: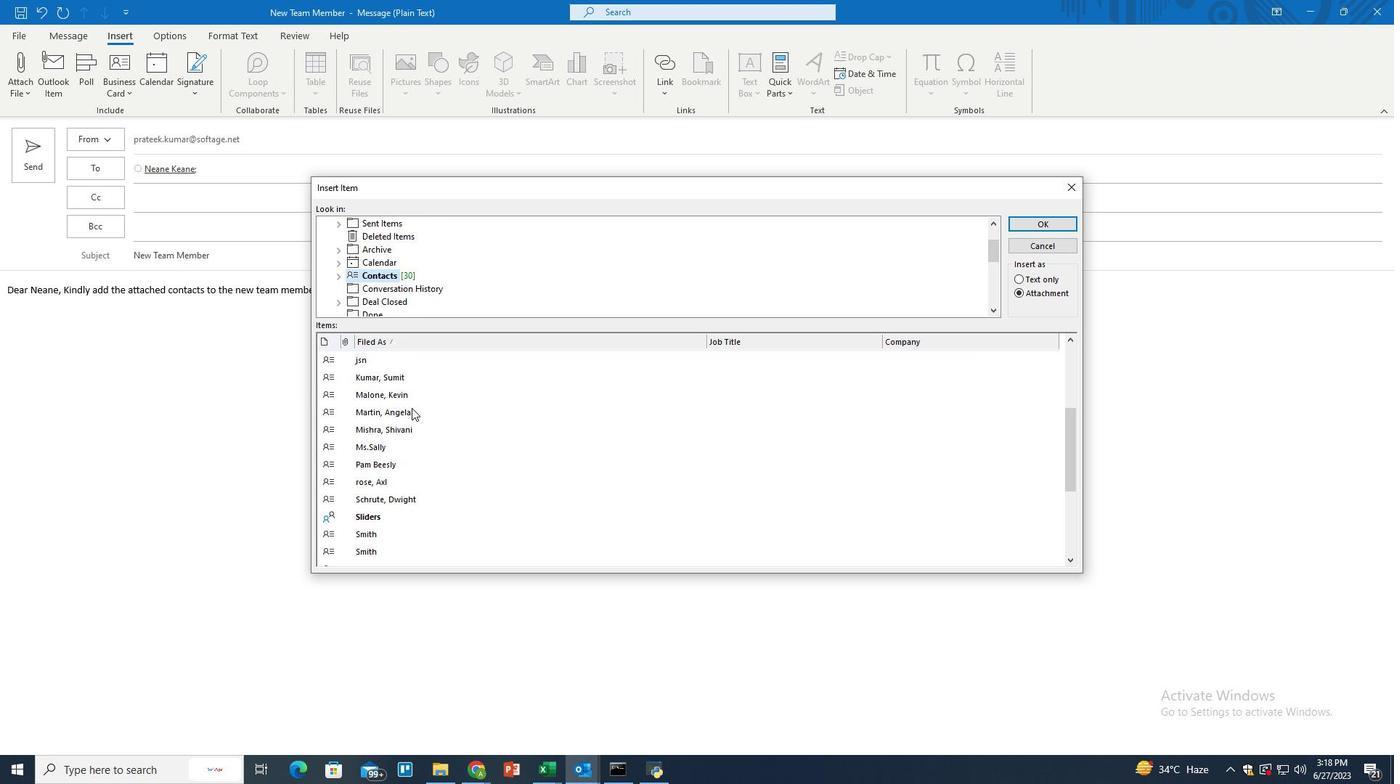 
Action: Mouse pressed left at (411, 408)
Screenshot: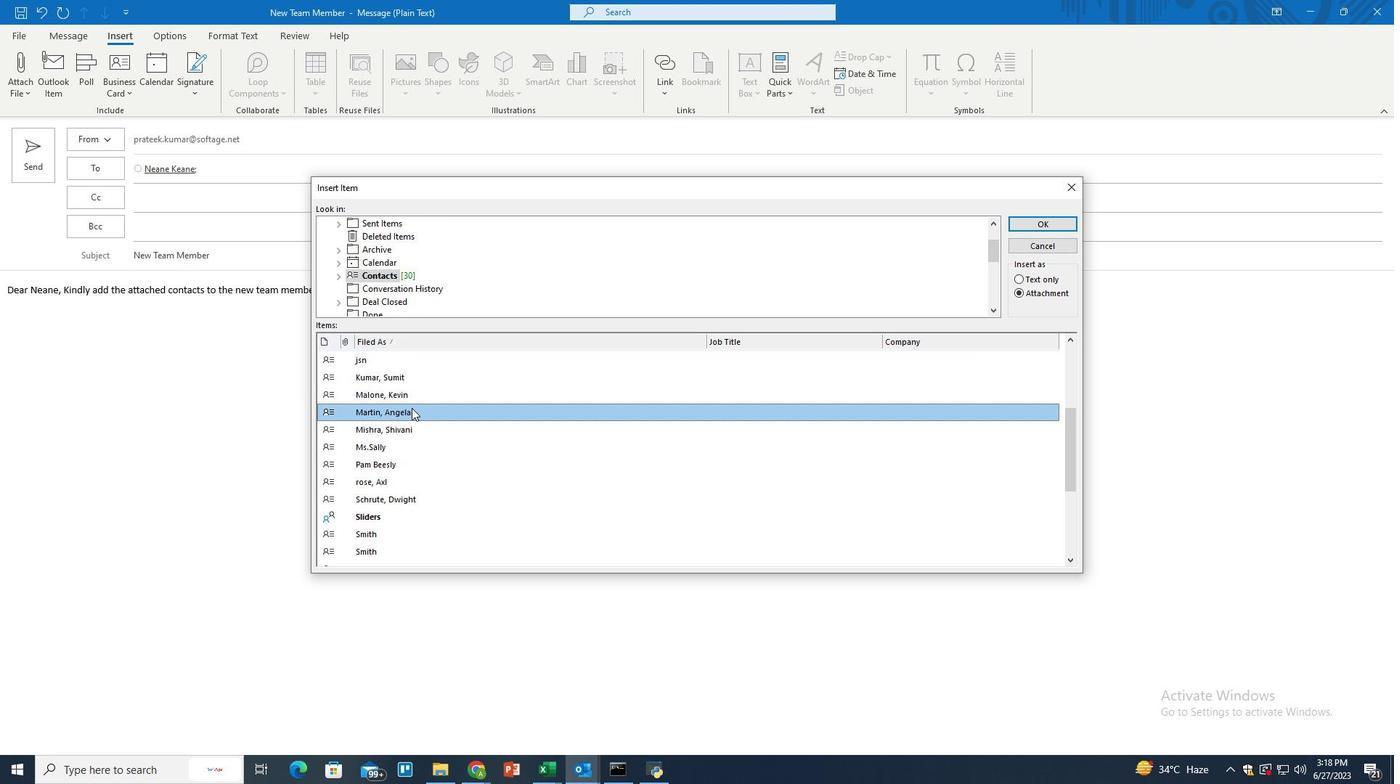 
Action: Mouse moved to (401, 394)
Screenshot: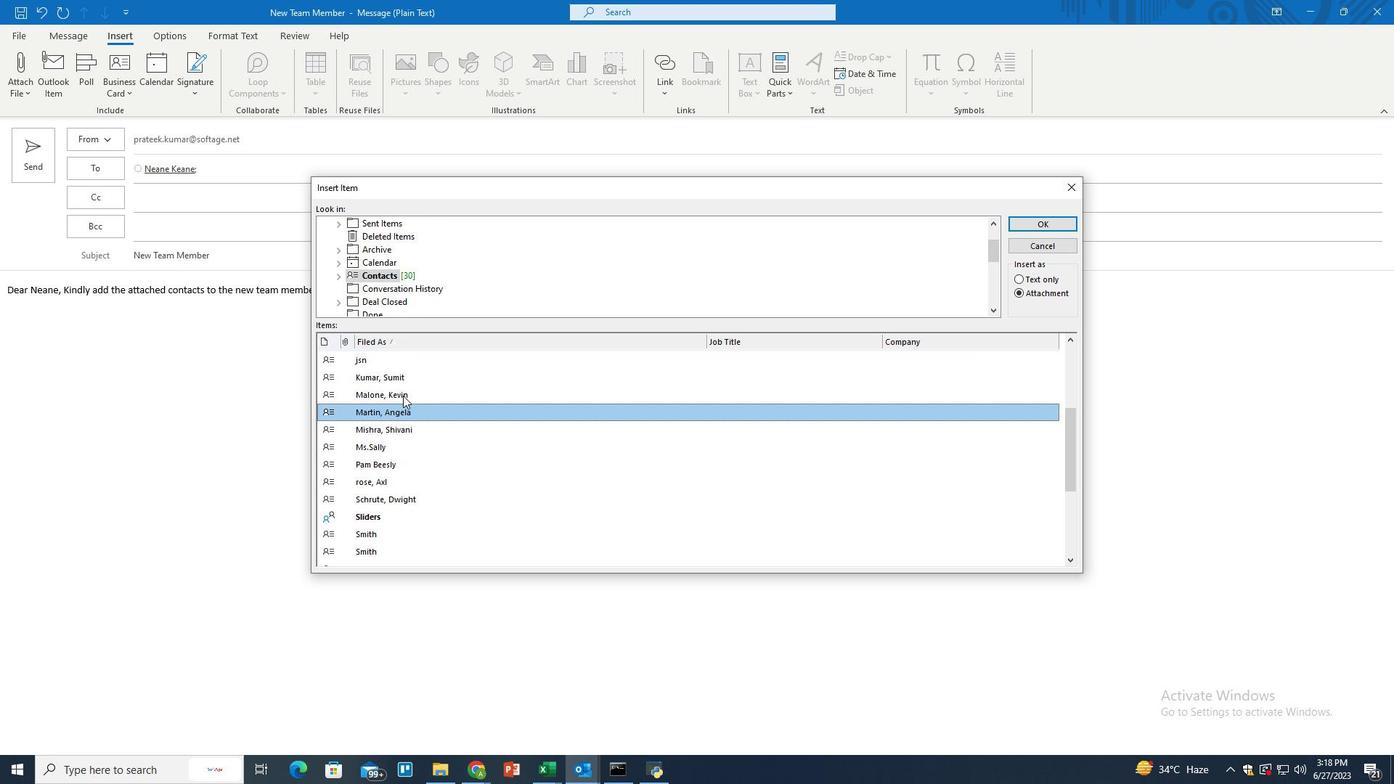 
Action: Mouse pressed left at (401, 394)
Screenshot: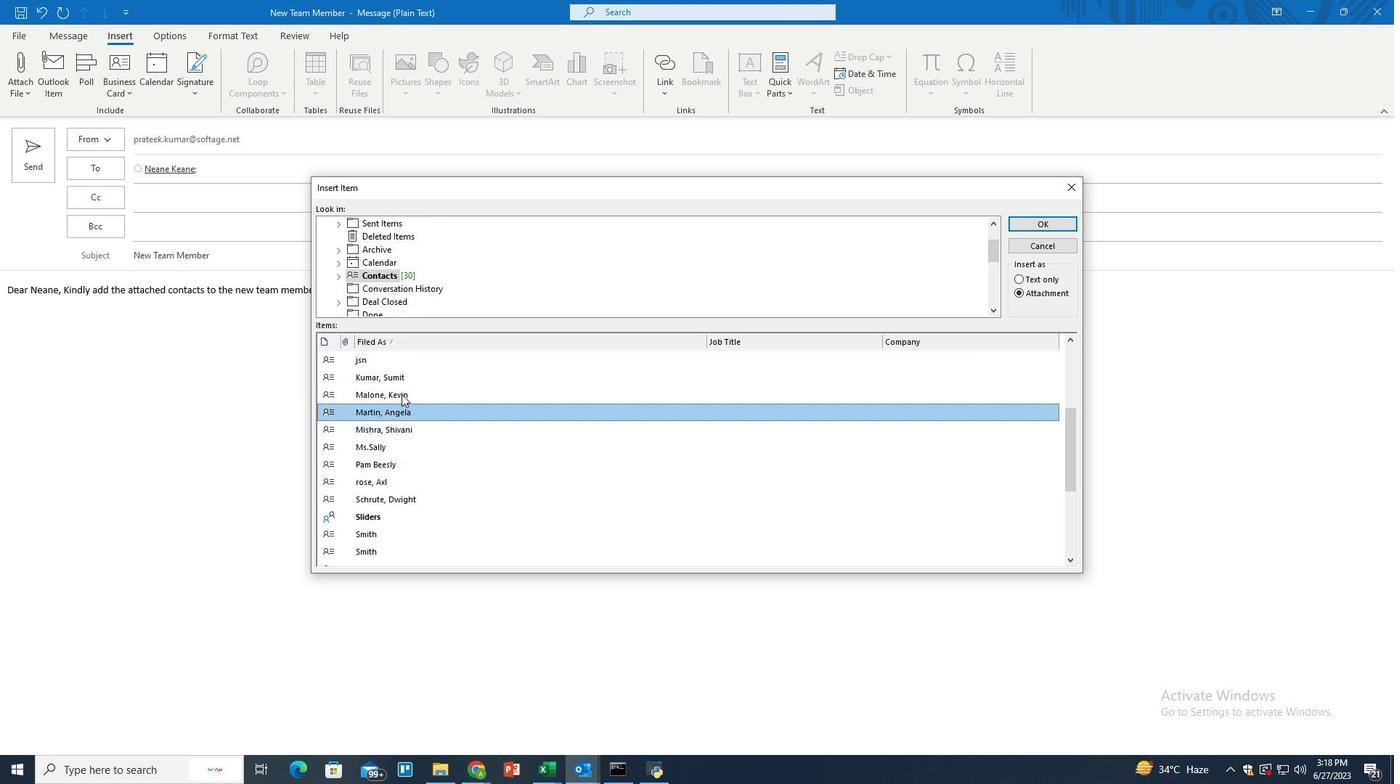 
Action: Mouse moved to (1040, 222)
Screenshot: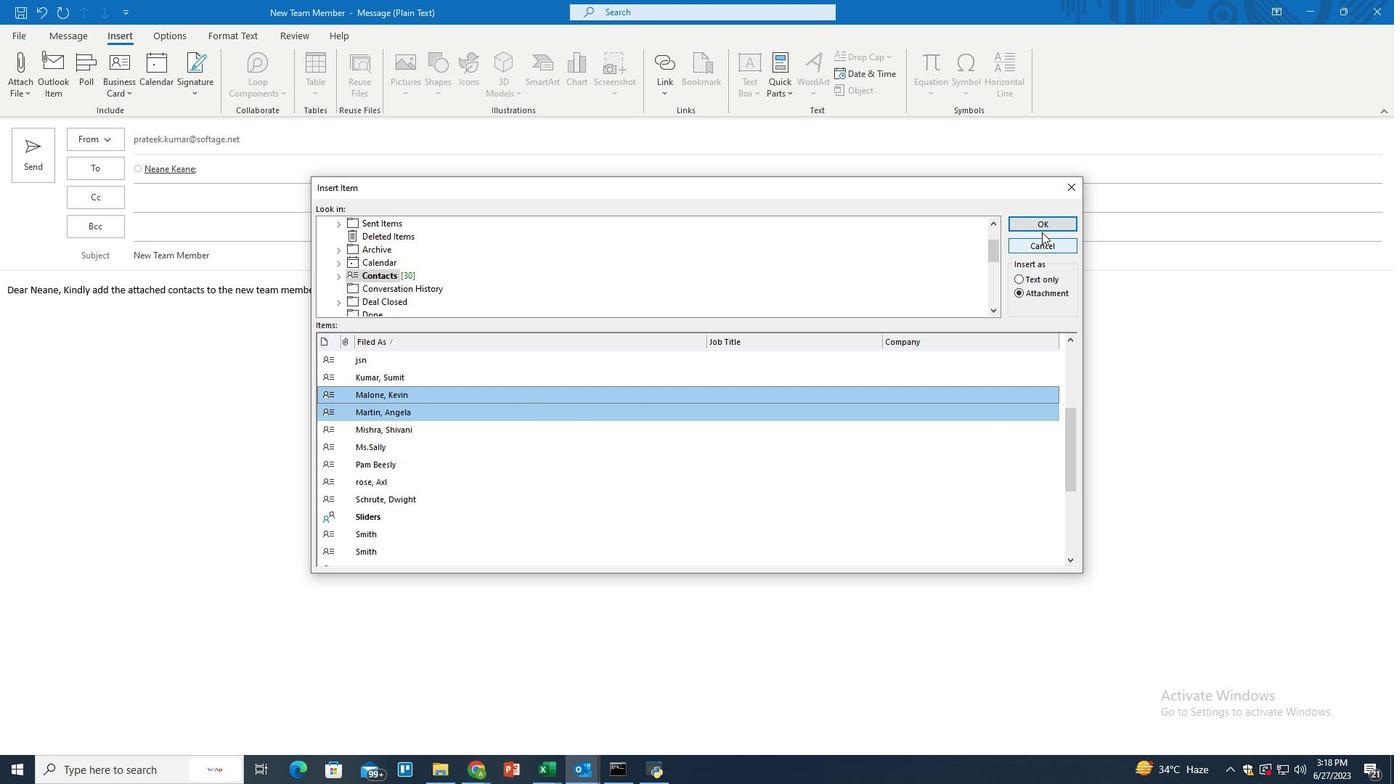
Action: Mouse pressed left at (1040, 222)
Screenshot: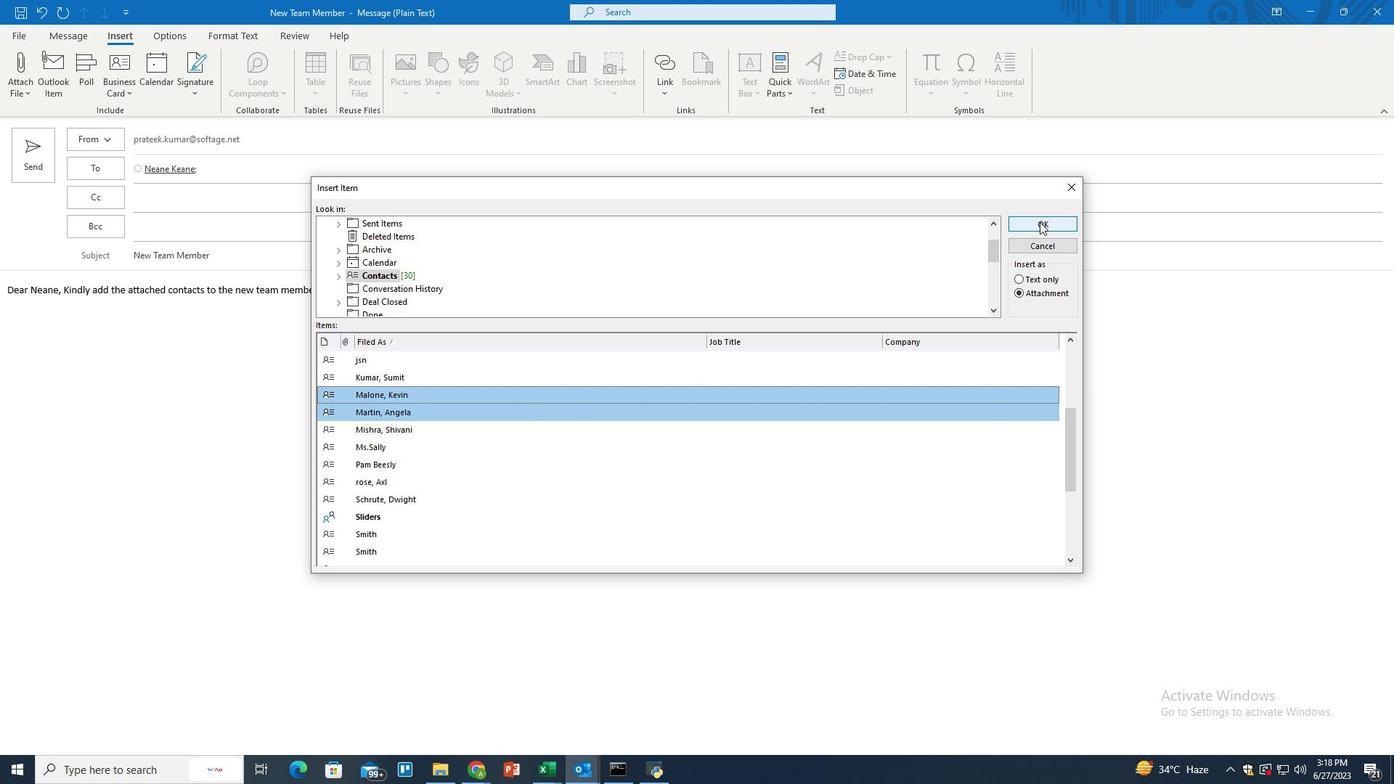 
Action: Mouse moved to (29, 163)
Screenshot: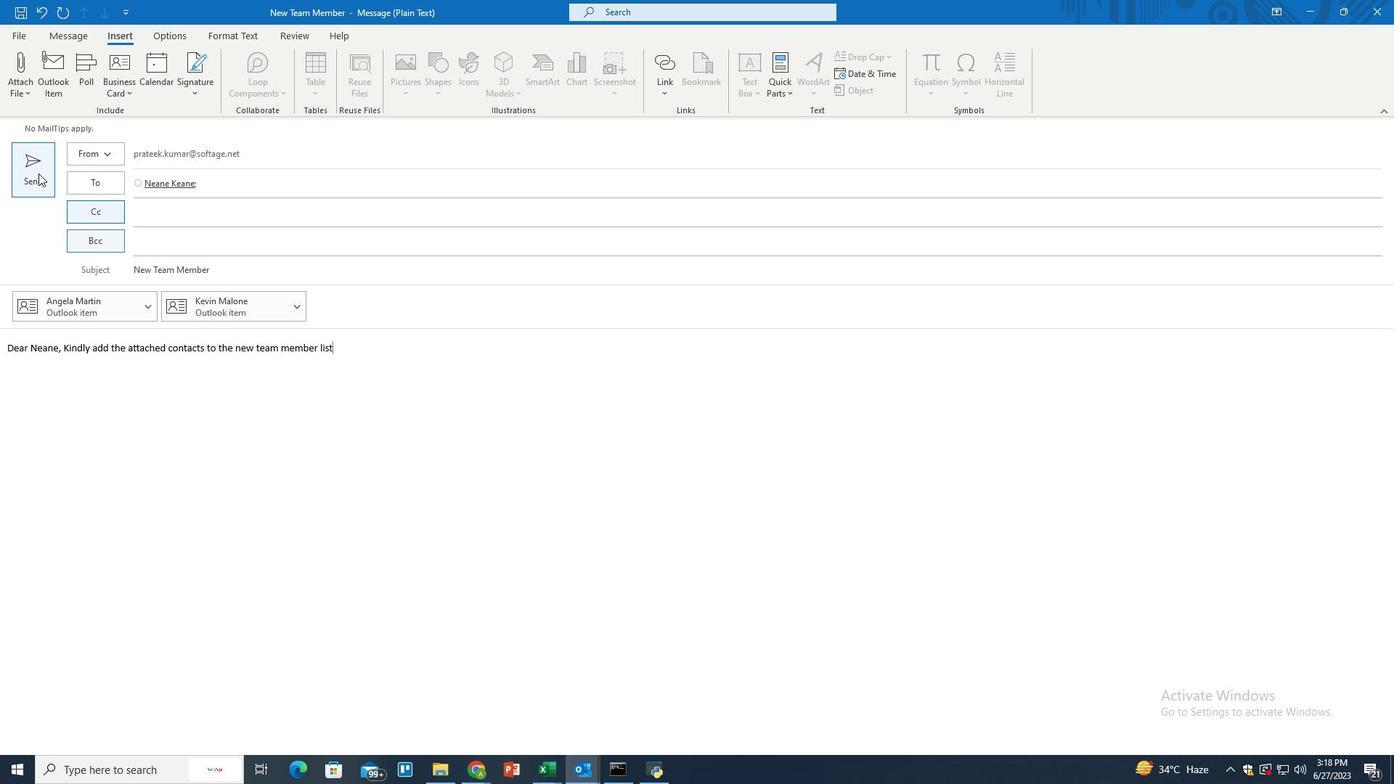 
Action: Mouse pressed left at (29, 163)
Screenshot: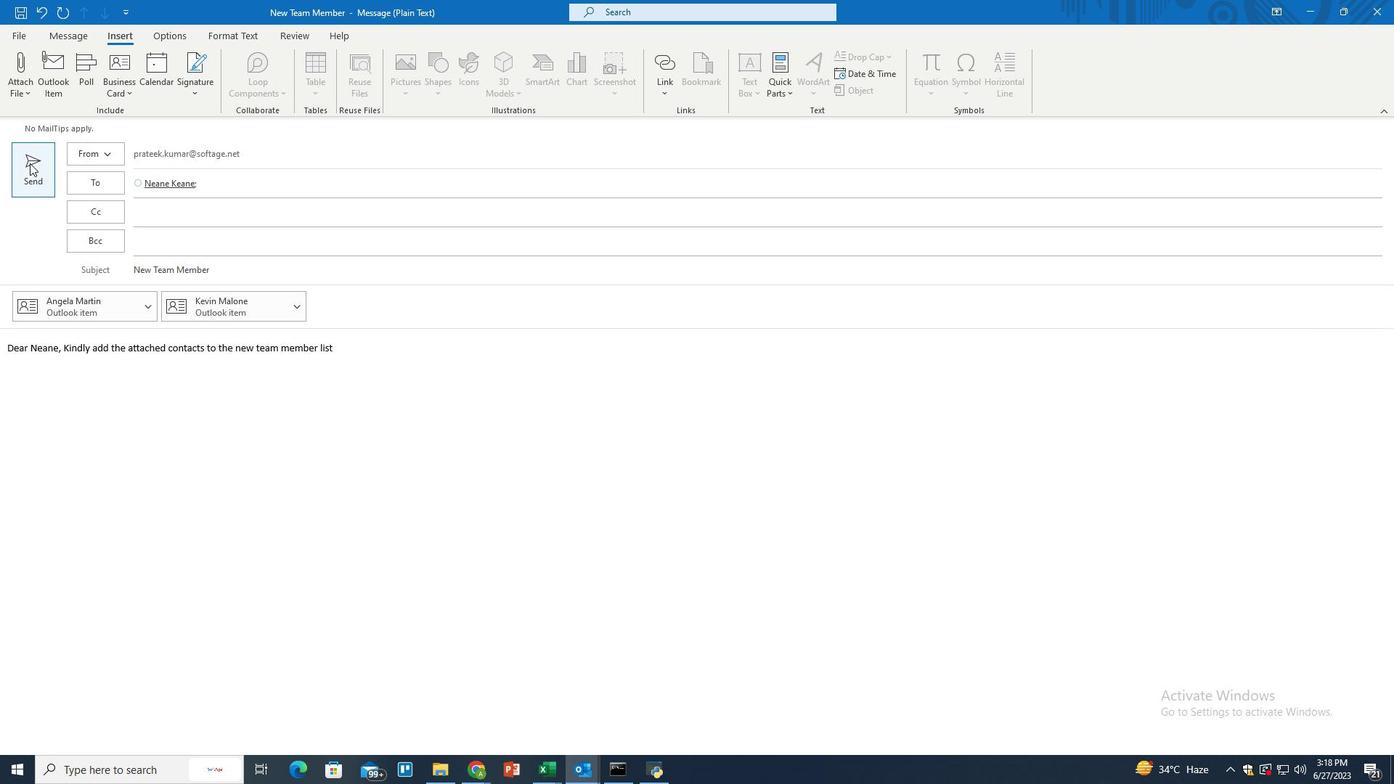 
Action: Mouse moved to (264, 403)
Screenshot: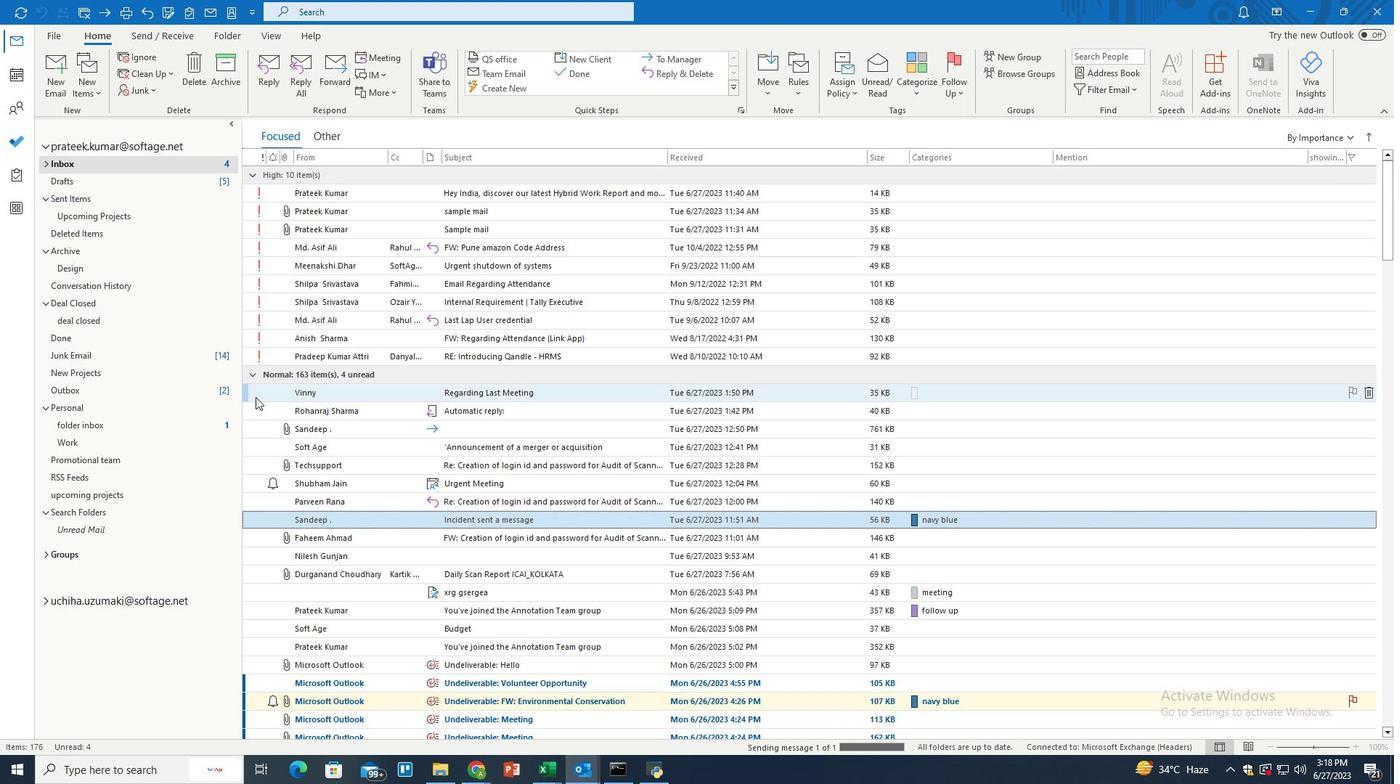 
